 Task: Search one way flight ticket for 3 adults in first from Aguadilla: Rafael Hernndez Airport to New Bern: Coastal Carolina Regional Airport (was Craven County Regional) on 8-4-2023. Choice of flights is Spirit. Number of bags: 2 checked bags. Price is upto 35000. Outbound departure time preference is 23:00.
Action: Mouse moved to (352, 304)
Screenshot: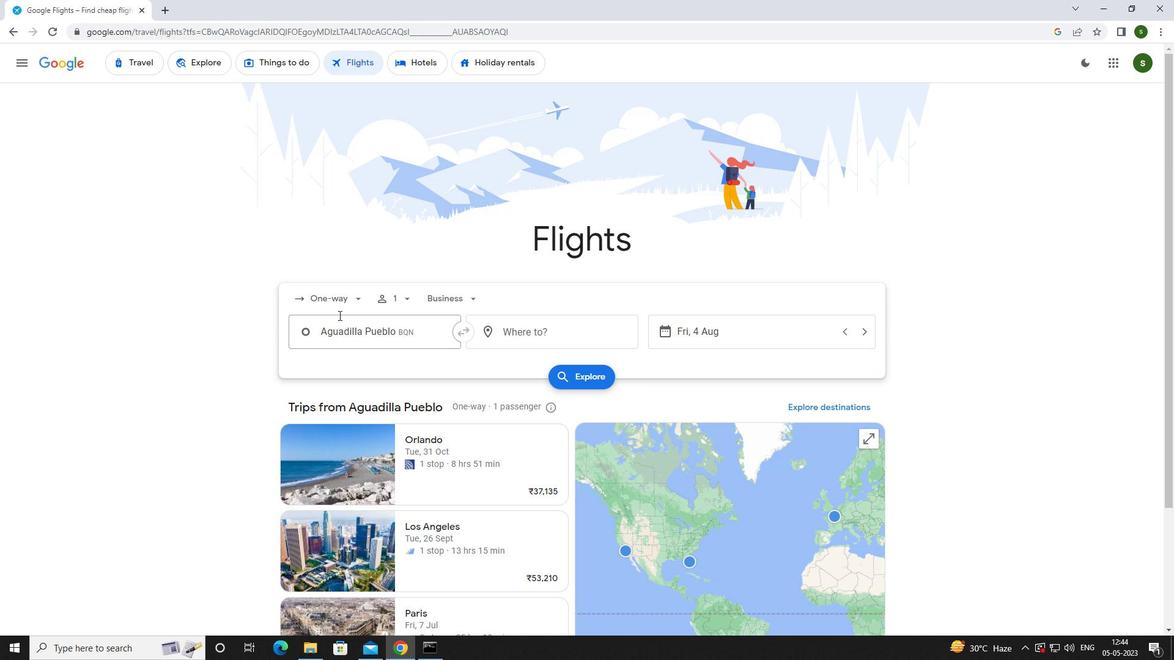
Action: Mouse pressed left at (352, 304)
Screenshot: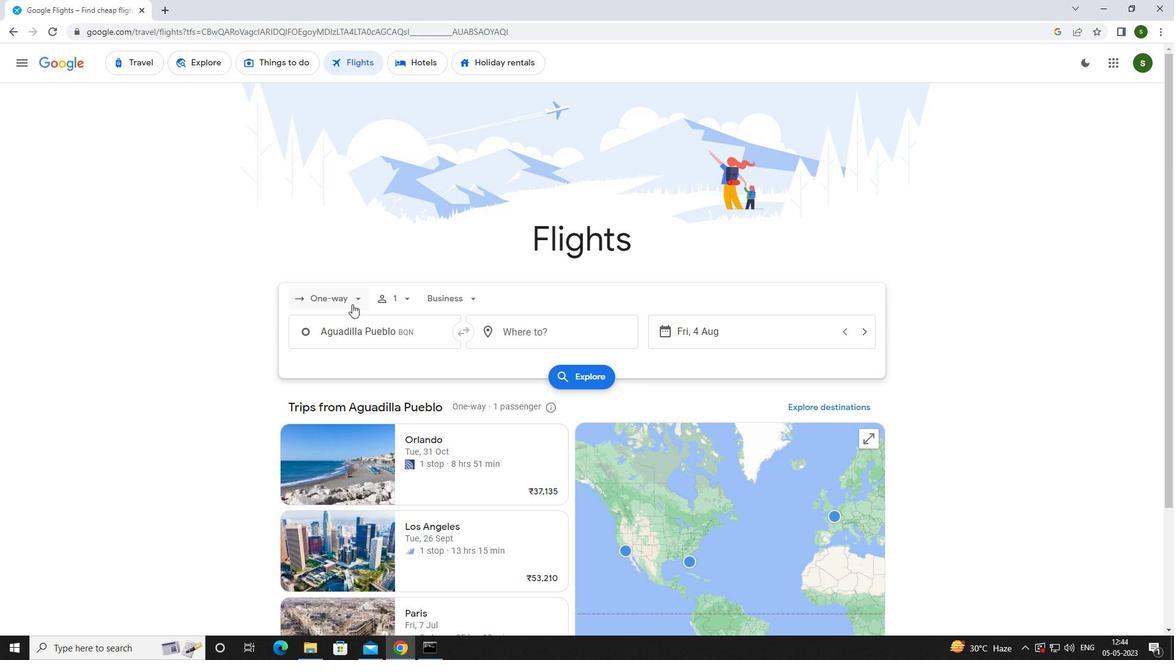 
Action: Mouse moved to (346, 352)
Screenshot: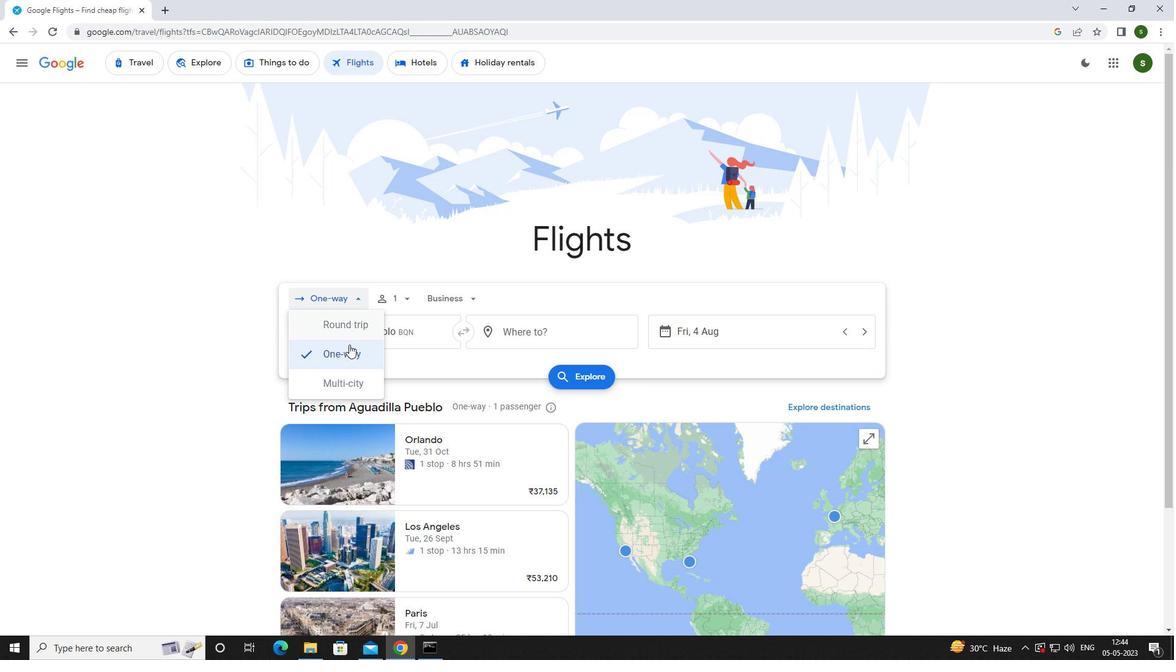 
Action: Mouse pressed left at (346, 352)
Screenshot: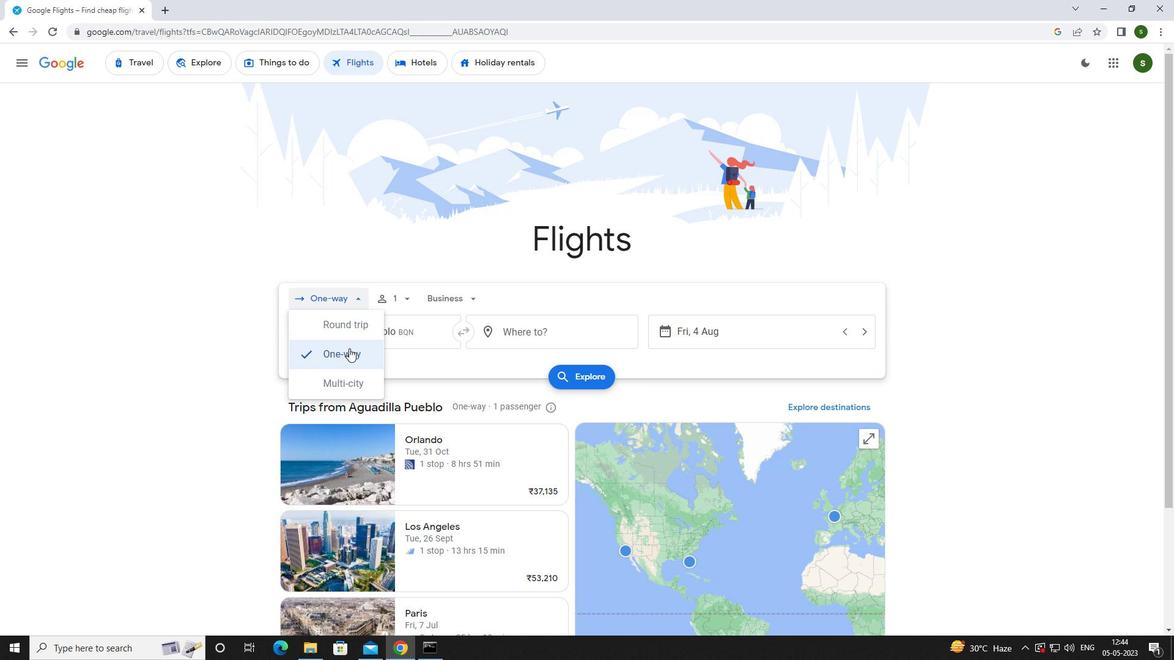 
Action: Mouse moved to (406, 299)
Screenshot: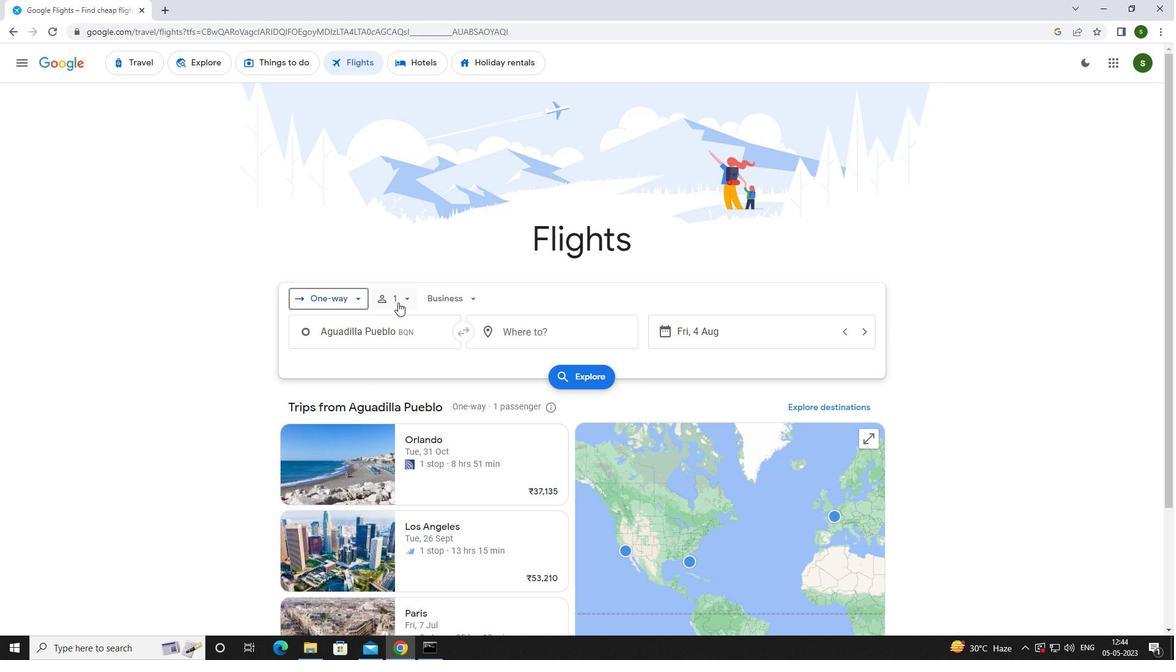 
Action: Mouse pressed left at (406, 299)
Screenshot: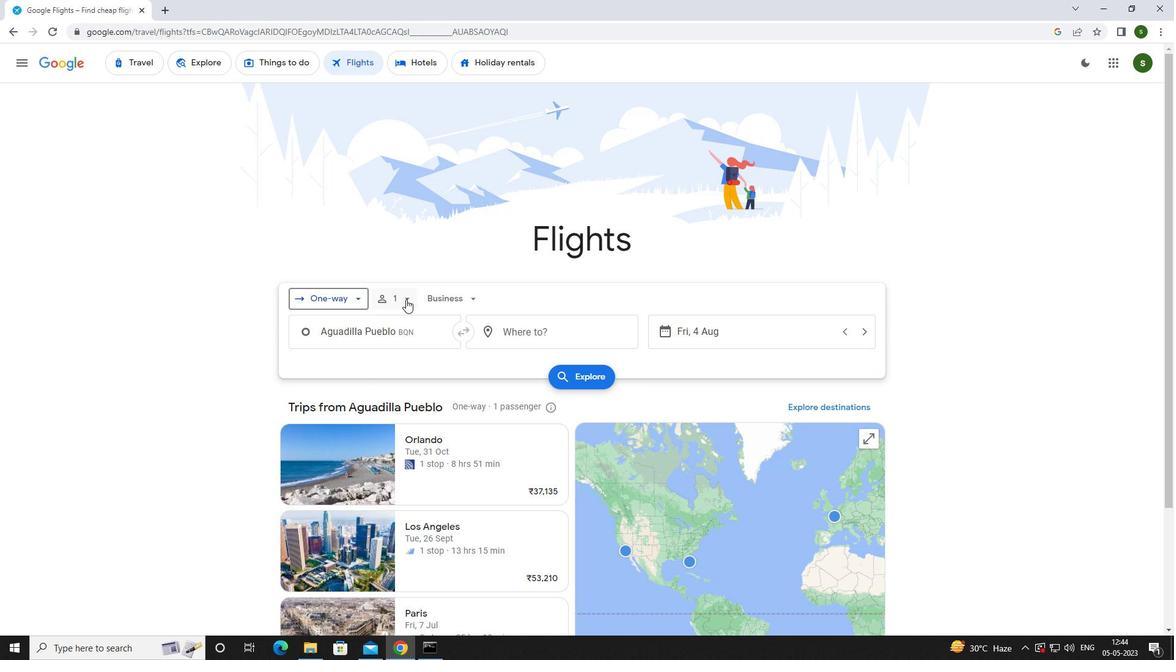 
Action: Mouse moved to (499, 328)
Screenshot: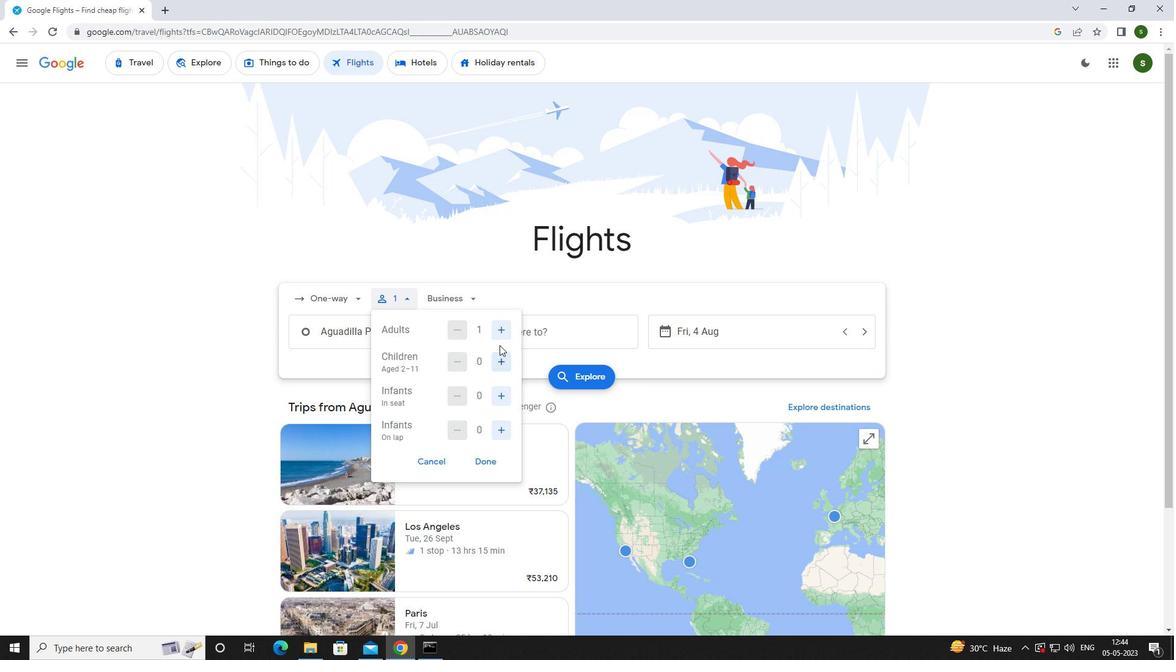 
Action: Mouse pressed left at (499, 328)
Screenshot: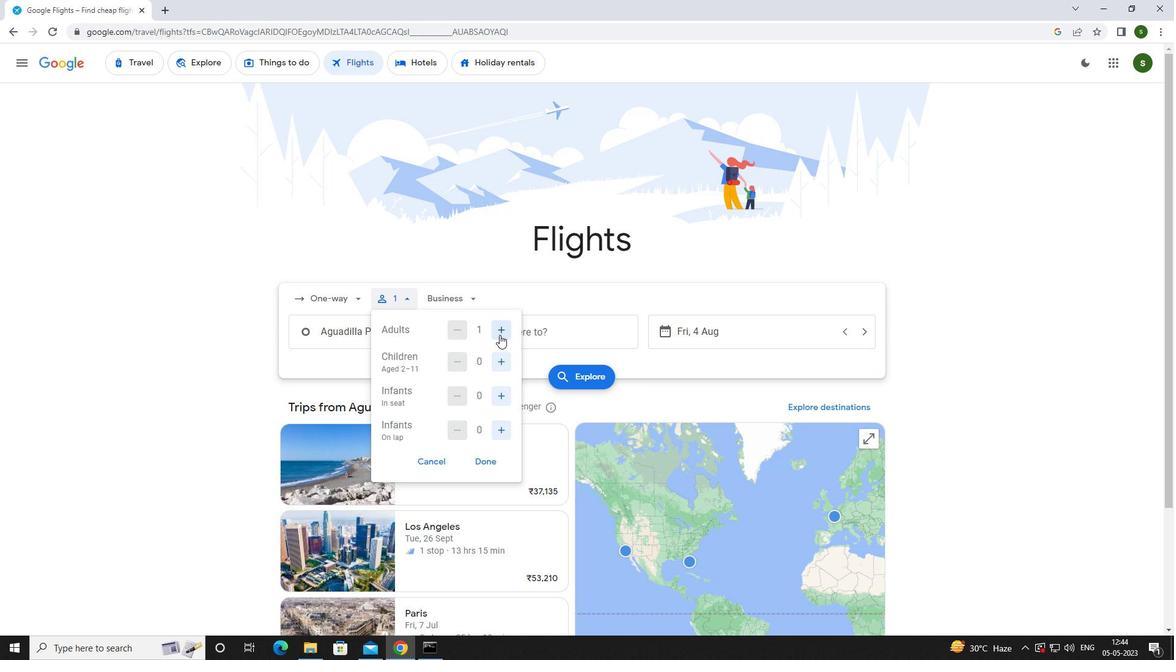 
Action: Mouse pressed left at (499, 328)
Screenshot: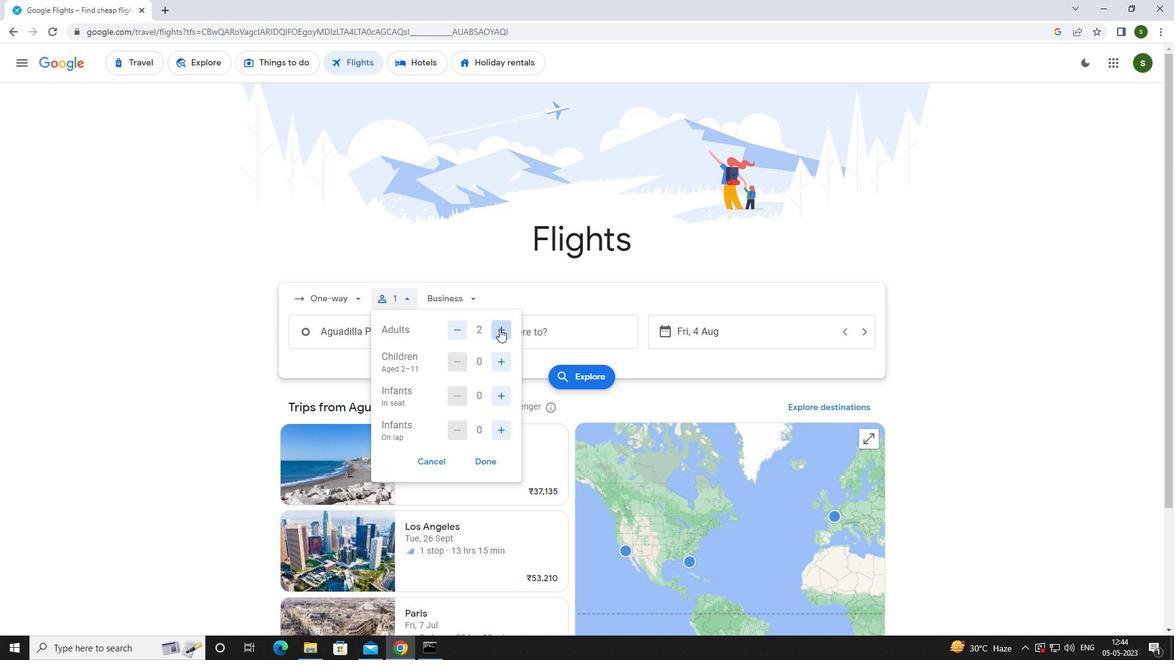 
Action: Mouse moved to (464, 298)
Screenshot: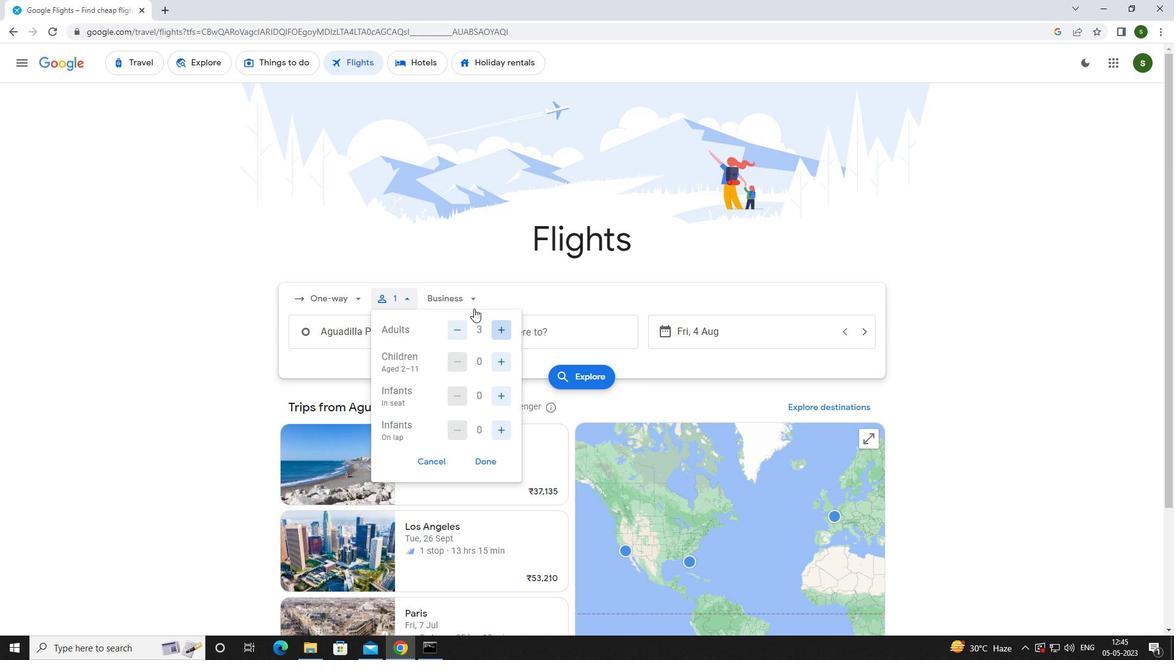 
Action: Mouse pressed left at (464, 298)
Screenshot: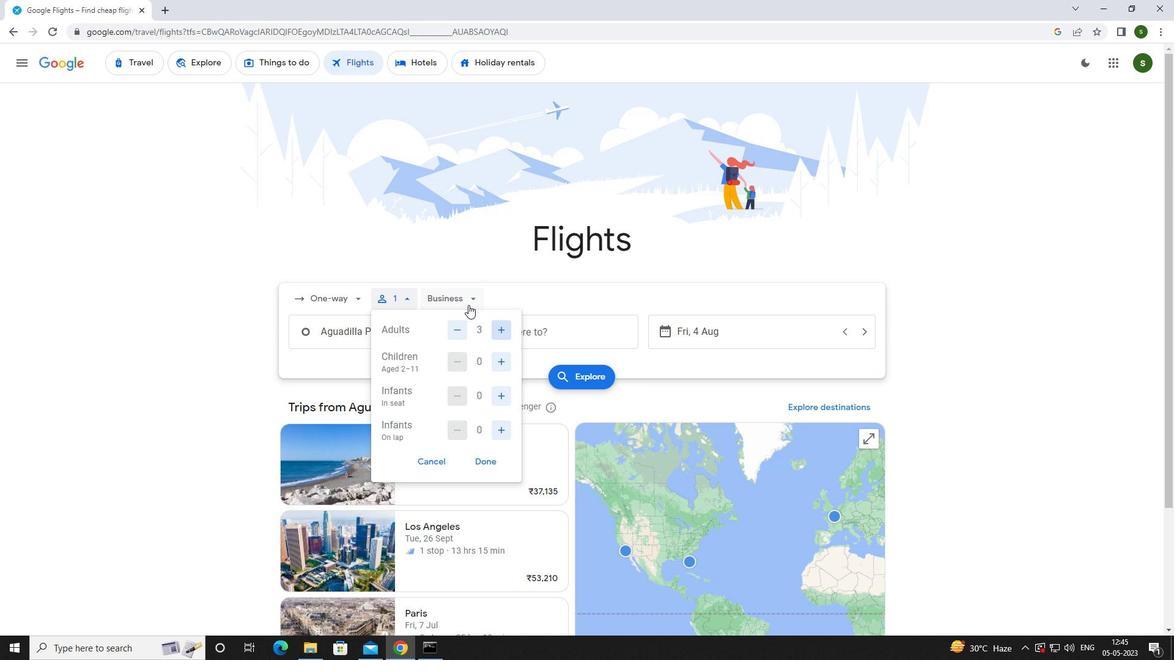 
Action: Mouse moved to (472, 409)
Screenshot: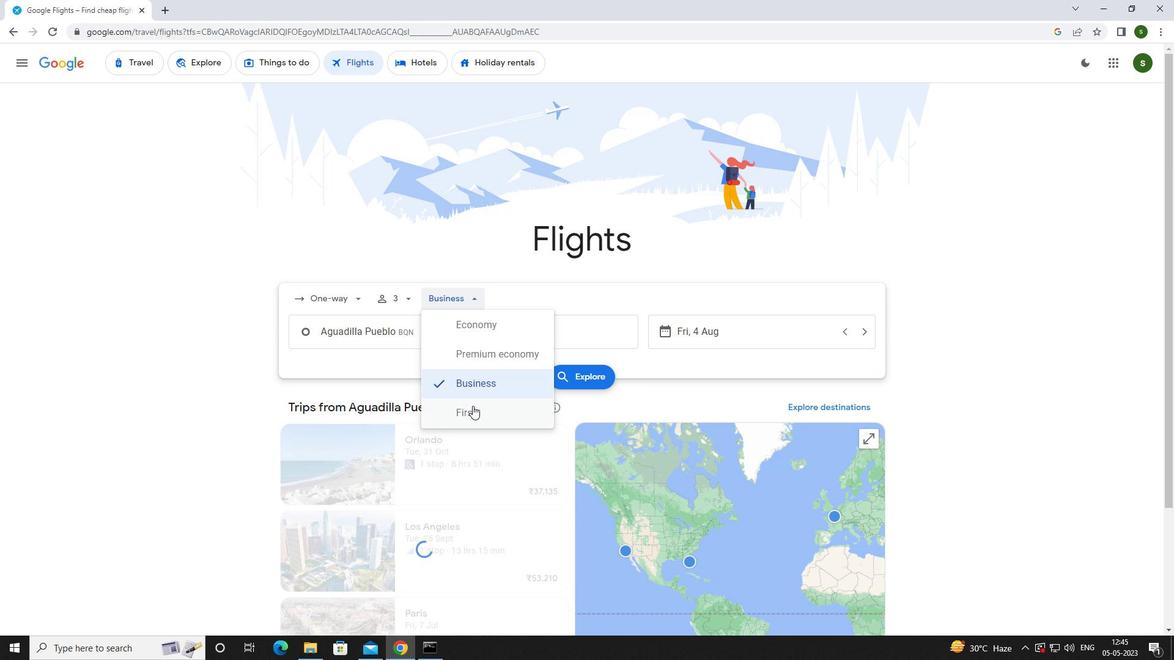
Action: Mouse pressed left at (472, 409)
Screenshot: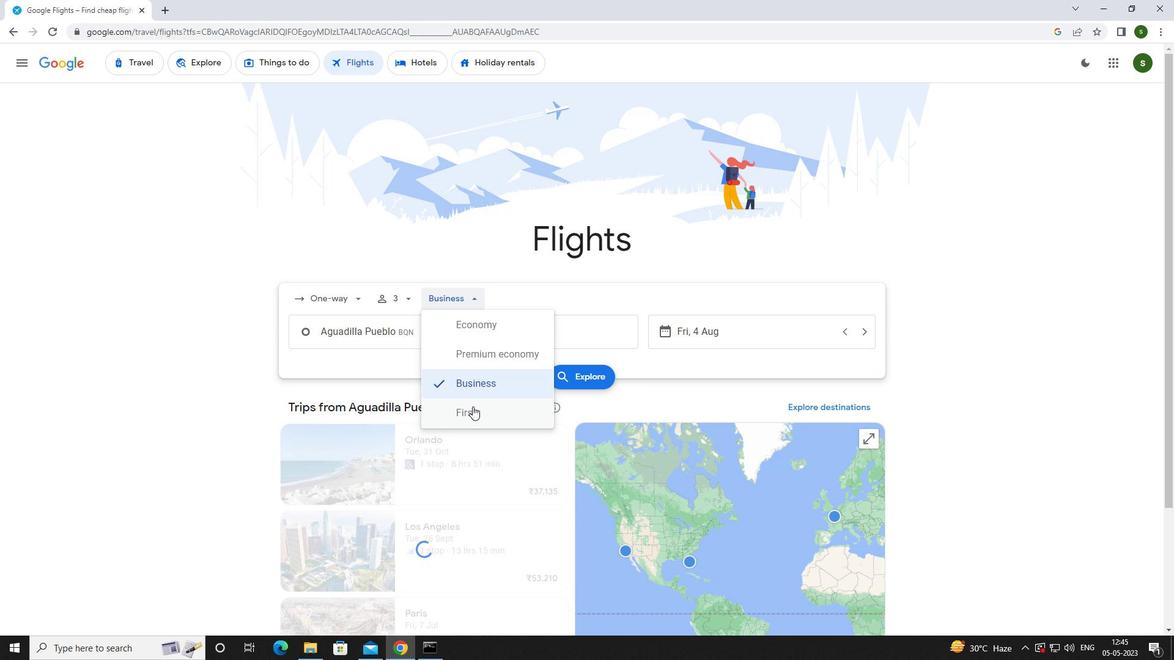 
Action: Mouse moved to (432, 332)
Screenshot: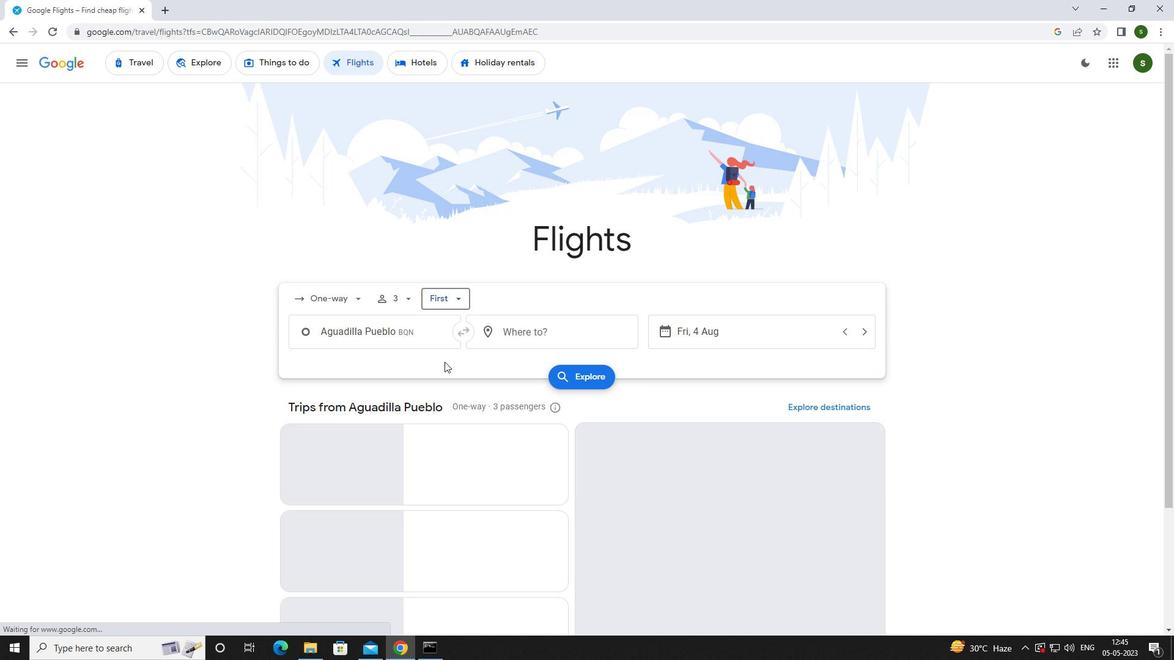 
Action: Mouse pressed left at (432, 332)
Screenshot: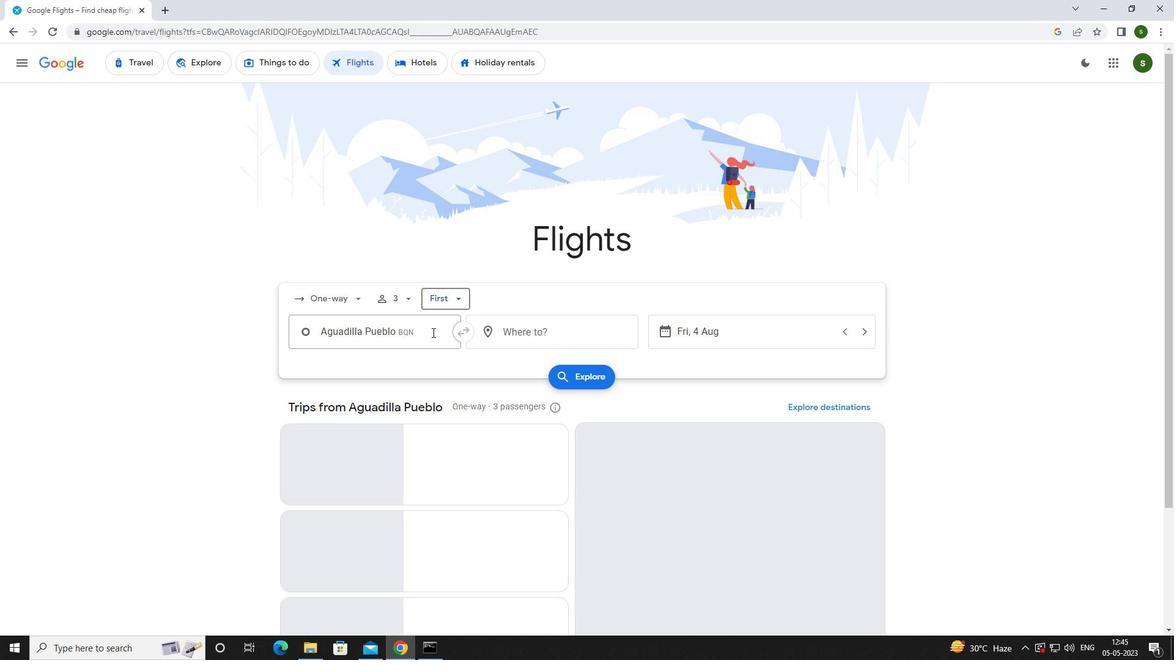 
Action: Key pressed <Key.caps_lock>a<Key.caps_lock>guad
Screenshot: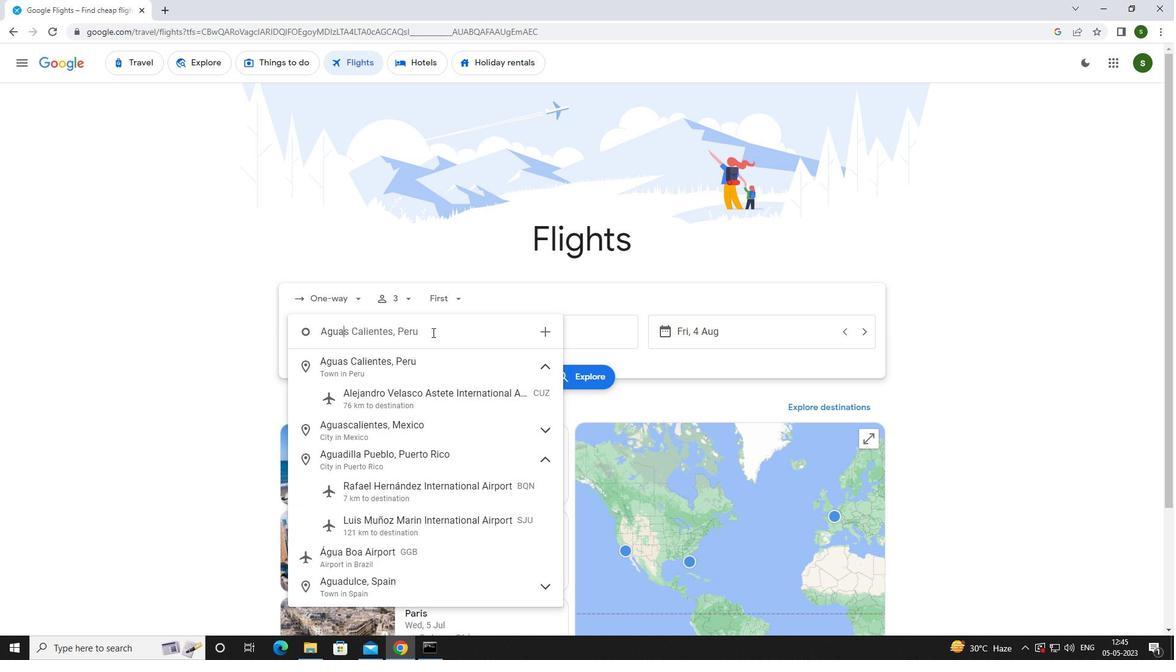 
Action: Mouse moved to (428, 393)
Screenshot: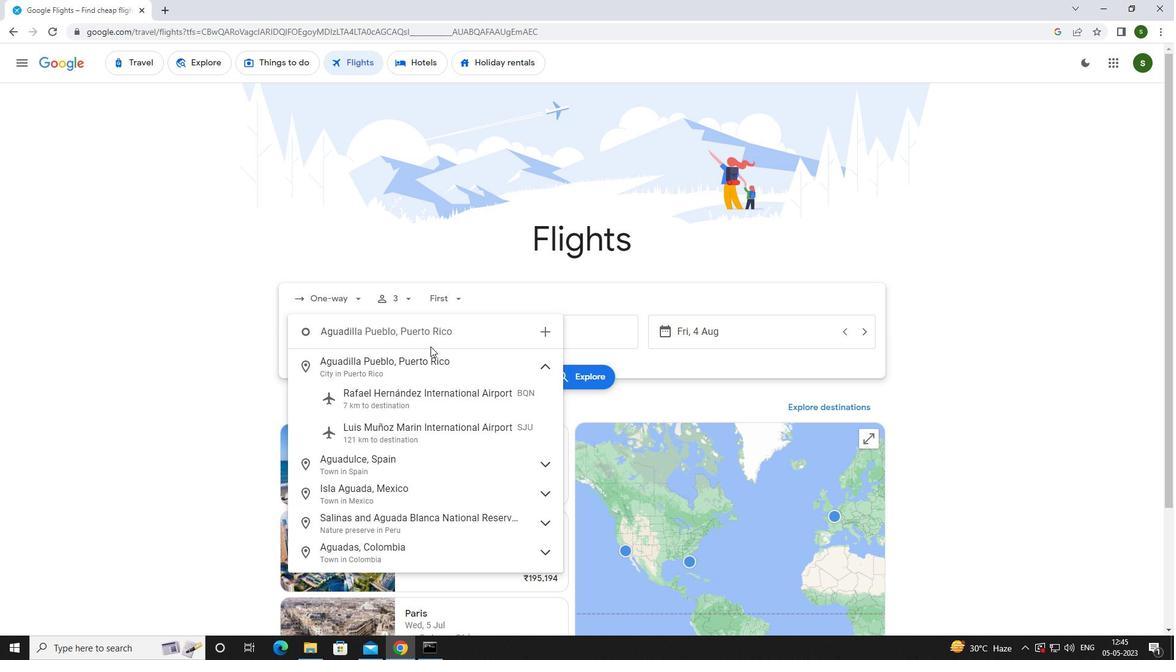 
Action: Mouse pressed left at (428, 393)
Screenshot: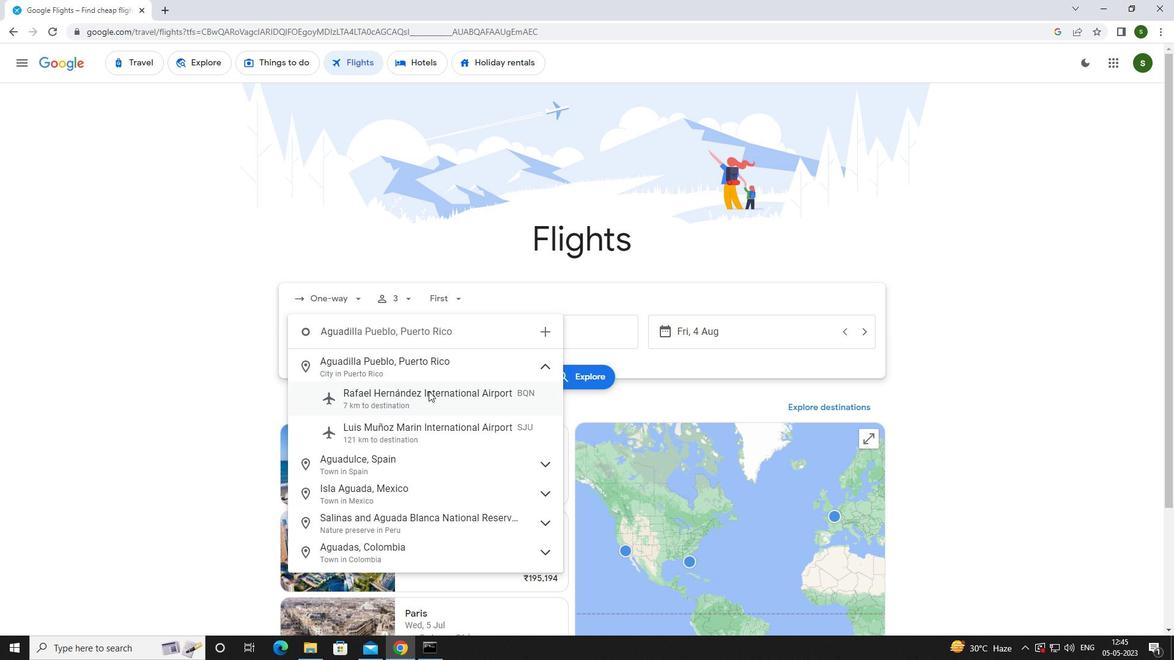
Action: Mouse moved to (515, 335)
Screenshot: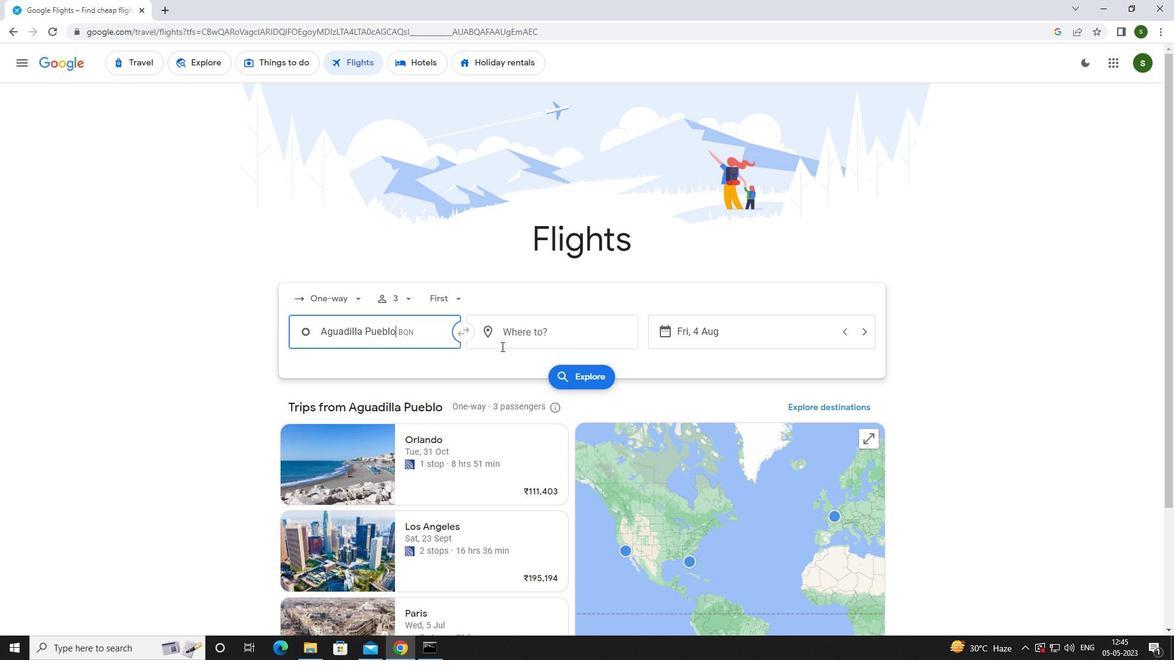 
Action: Mouse pressed left at (515, 335)
Screenshot: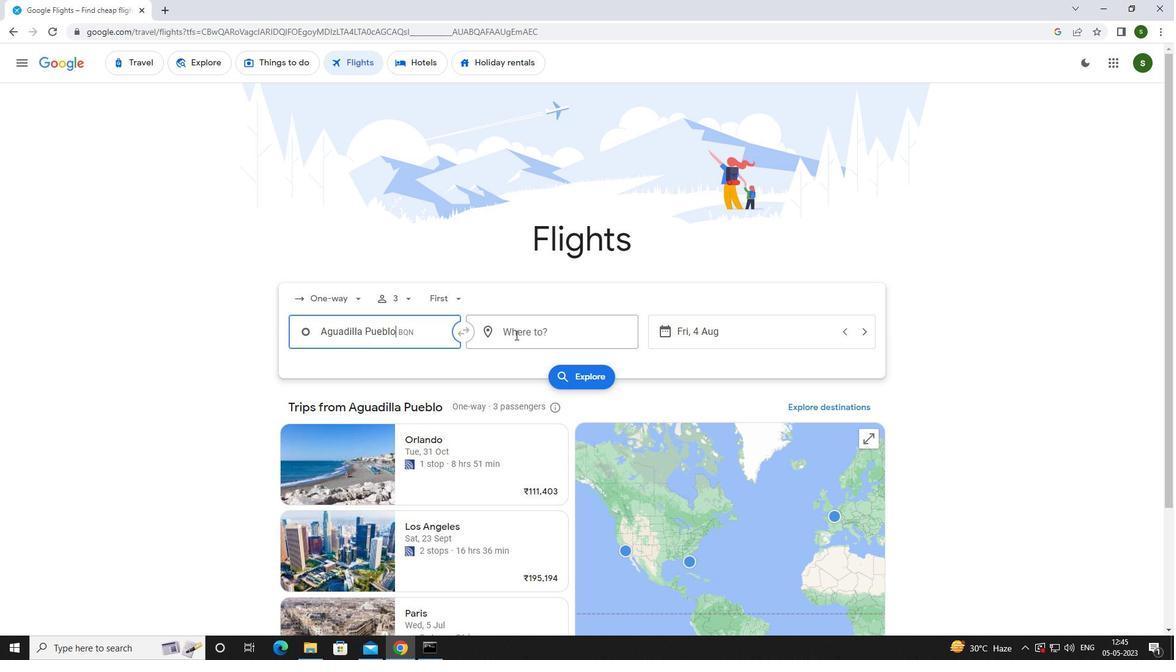 
Action: Key pressed <Key.caps_lock>c<Key.caps_lock>oastal
Screenshot: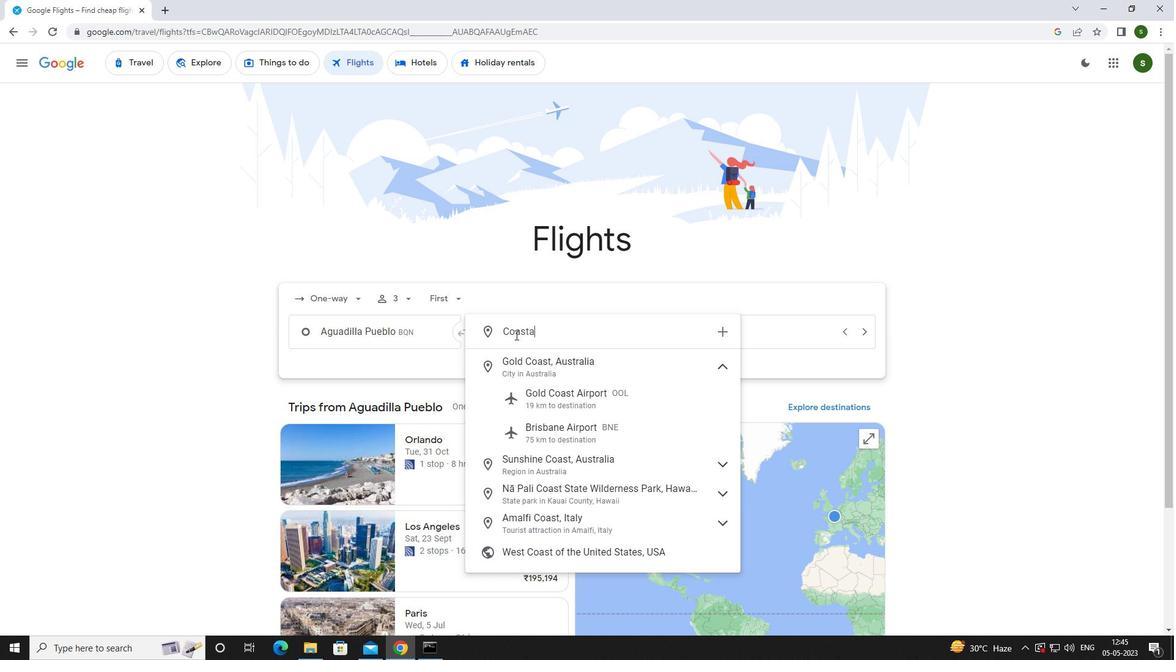 
Action: Mouse moved to (547, 368)
Screenshot: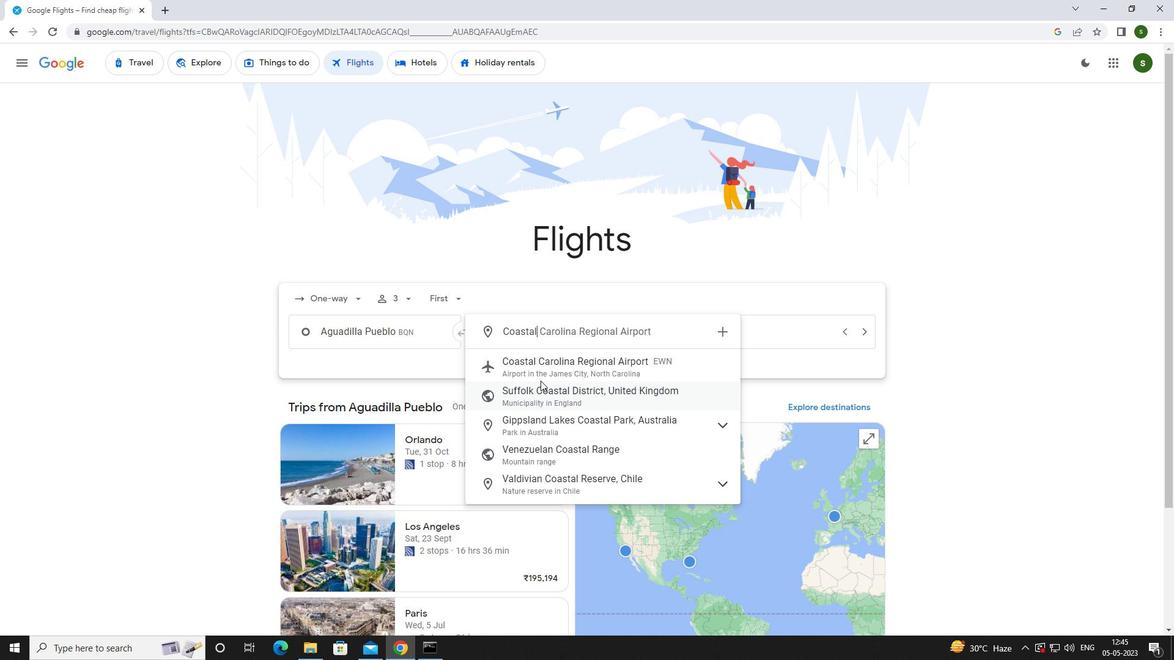 
Action: Mouse pressed left at (547, 368)
Screenshot: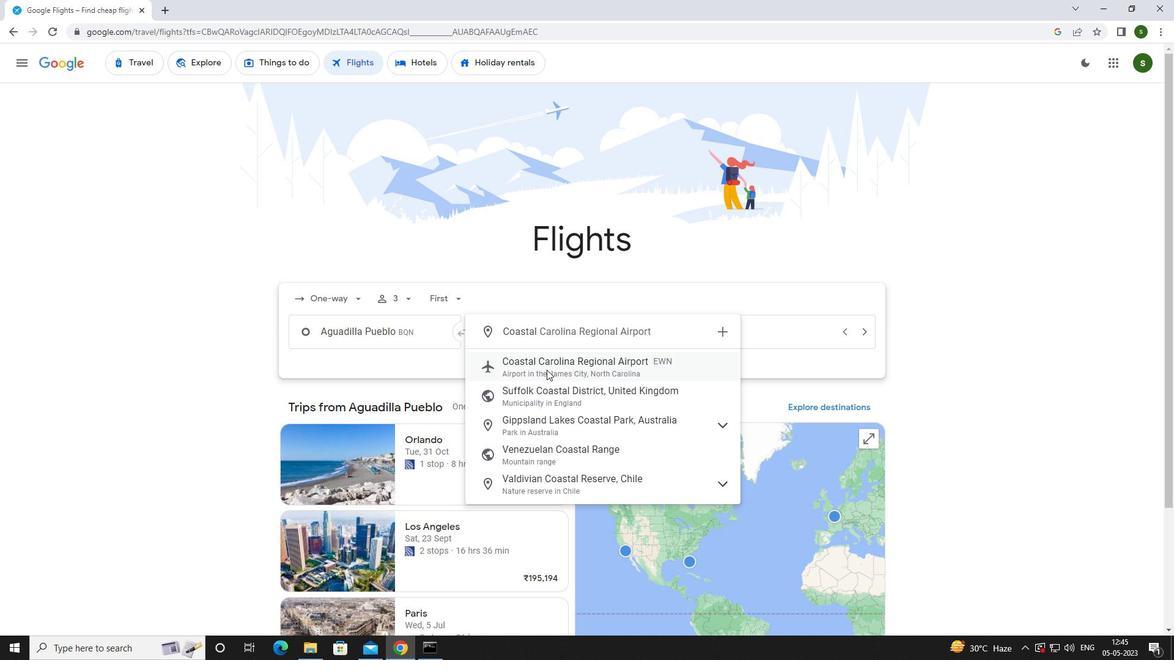 
Action: Mouse moved to (731, 335)
Screenshot: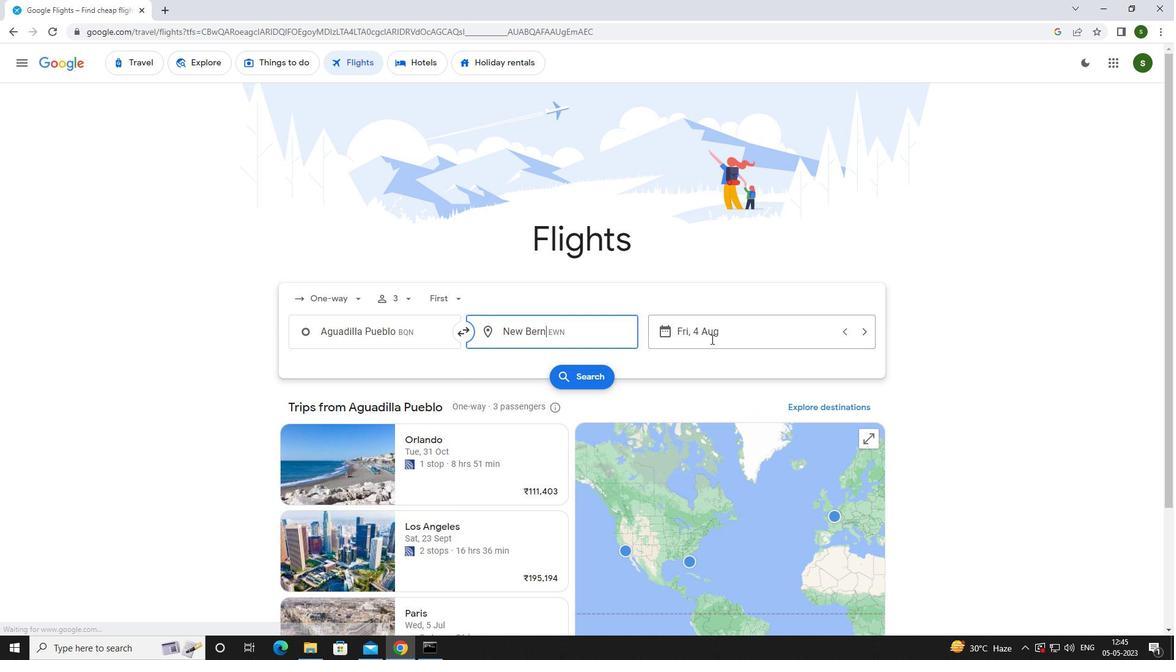 
Action: Mouse pressed left at (731, 335)
Screenshot: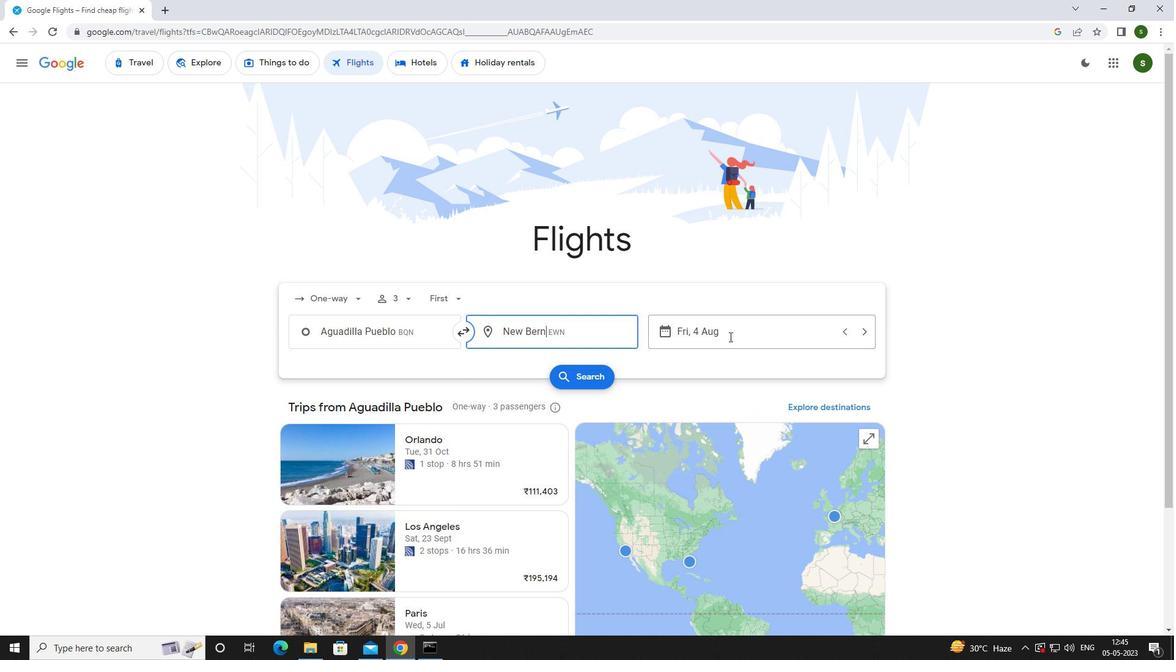 
Action: Mouse moved to (586, 413)
Screenshot: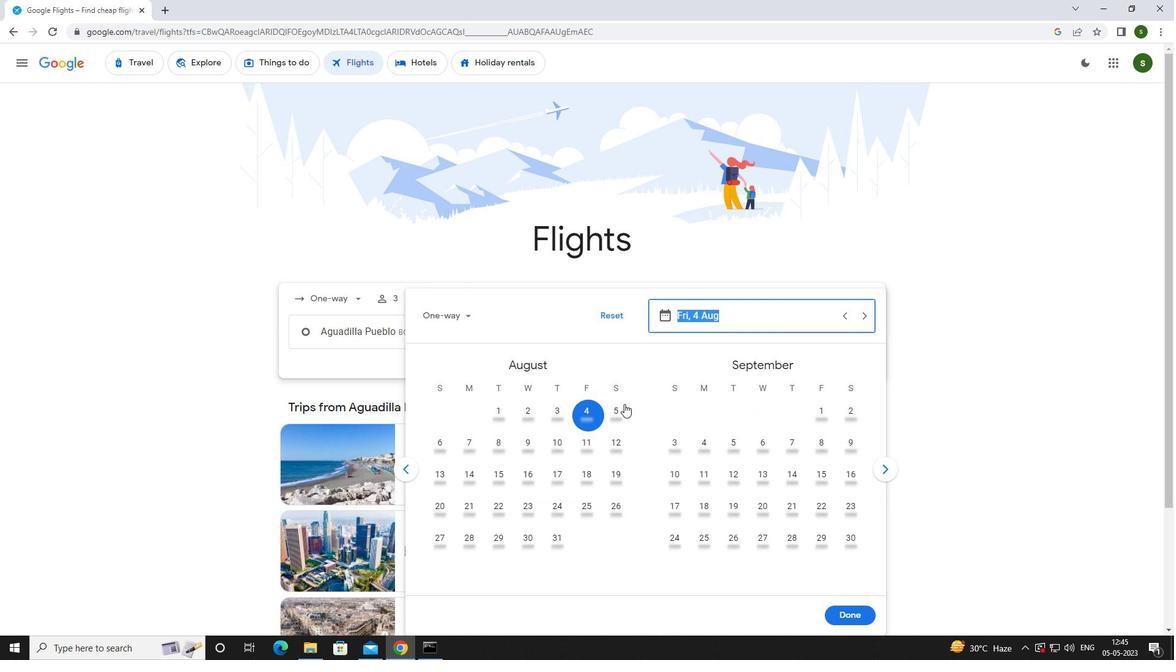 
Action: Mouse pressed left at (586, 413)
Screenshot: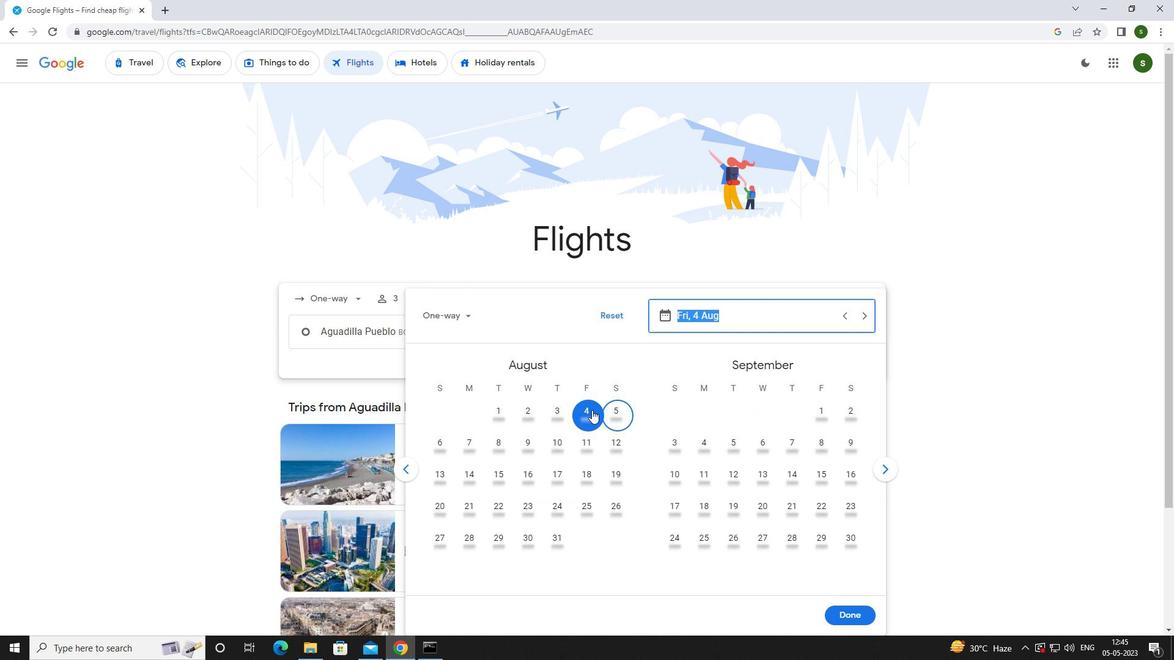 
Action: Mouse moved to (846, 610)
Screenshot: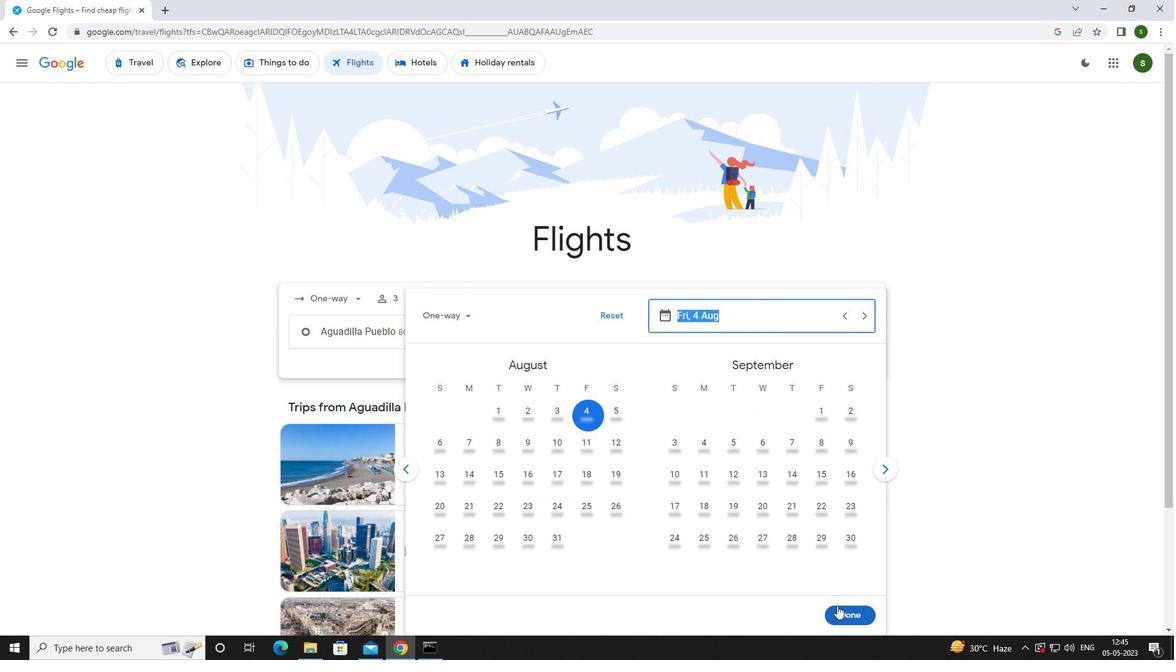 
Action: Mouse pressed left at (846, 610)
Screenshot: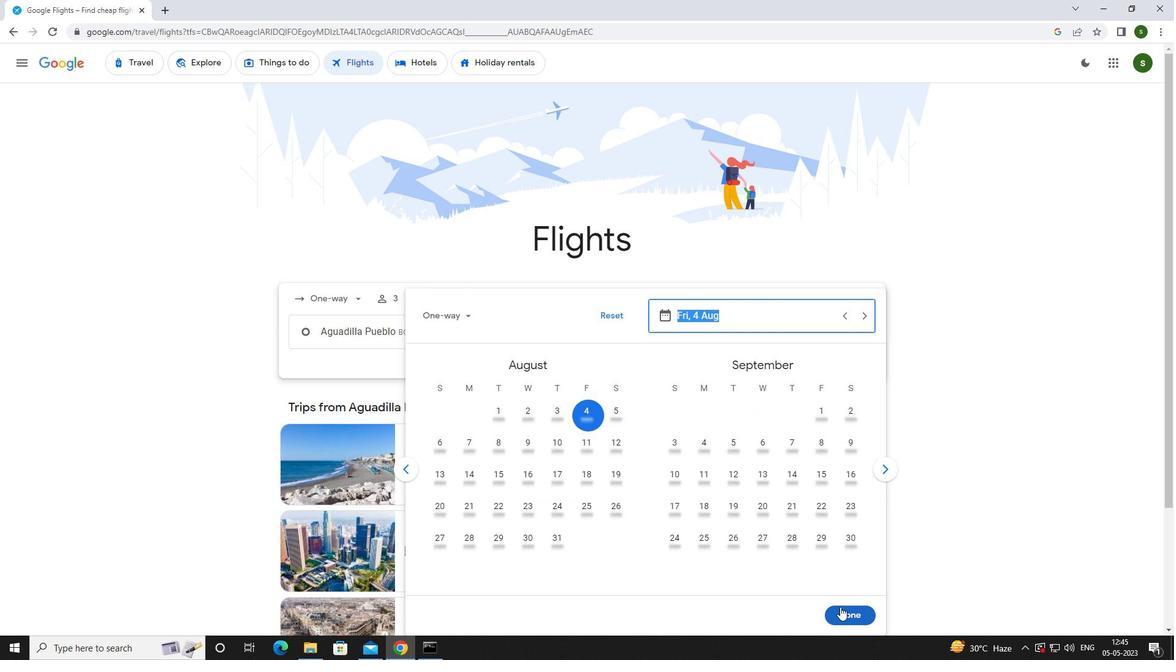 
Action: Mouse moved to (573, 378)
Screenshot: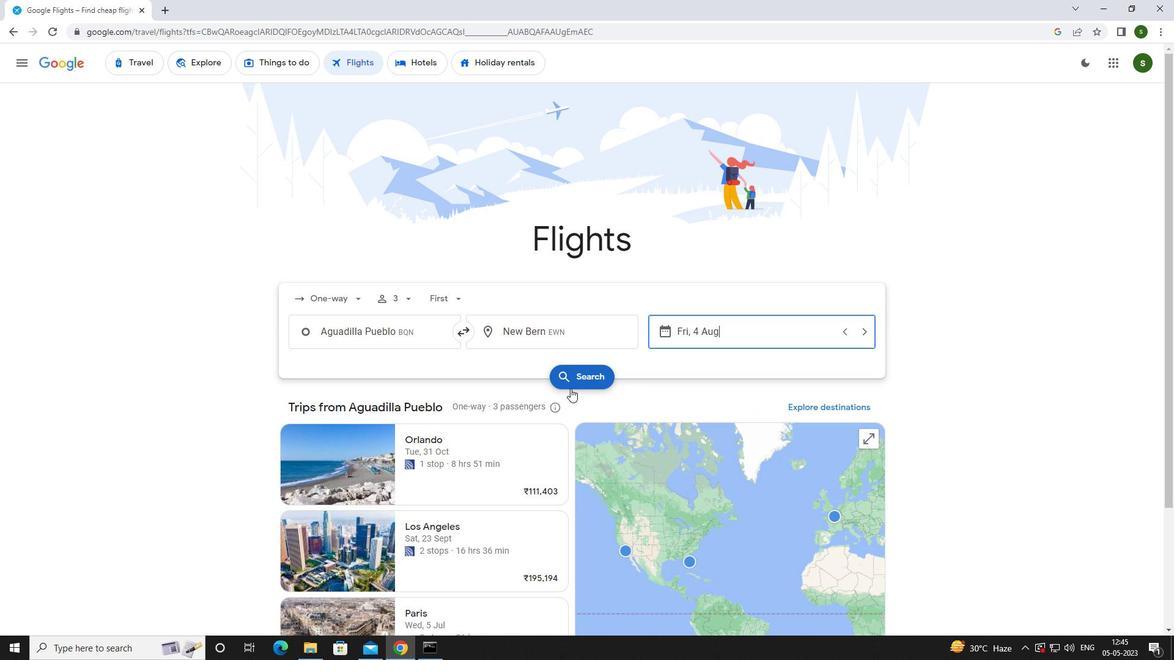 
Action: Mouse pressed left at (573, 378)
Screenshot: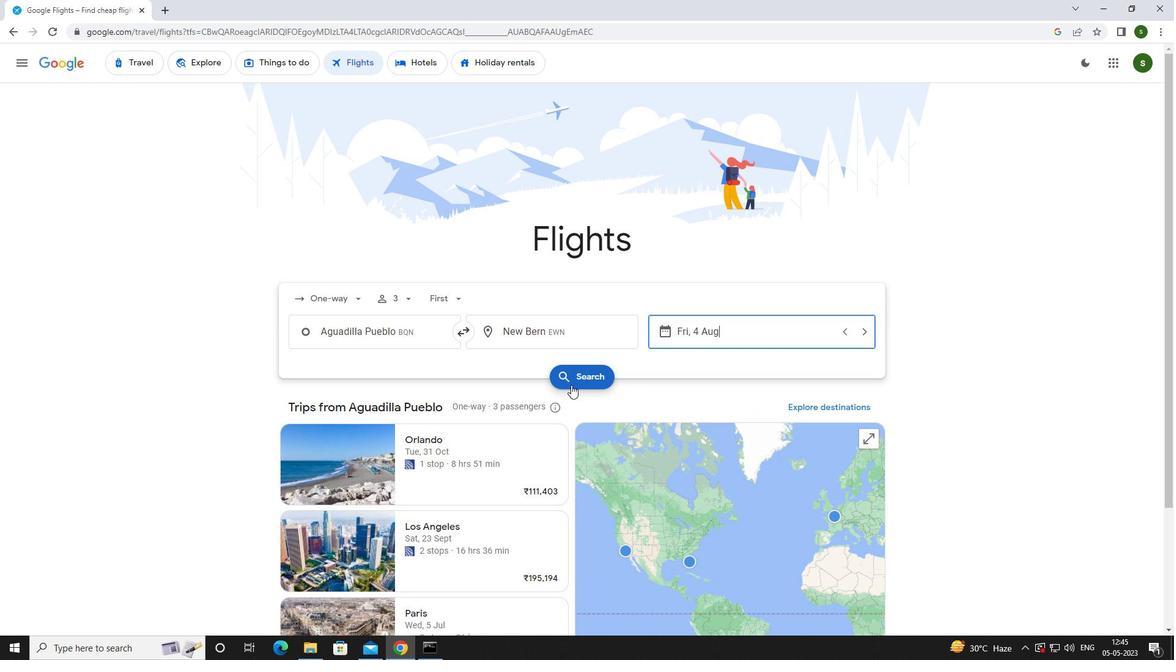 
Action: Mouse moved to (313, 174)
Screenshot: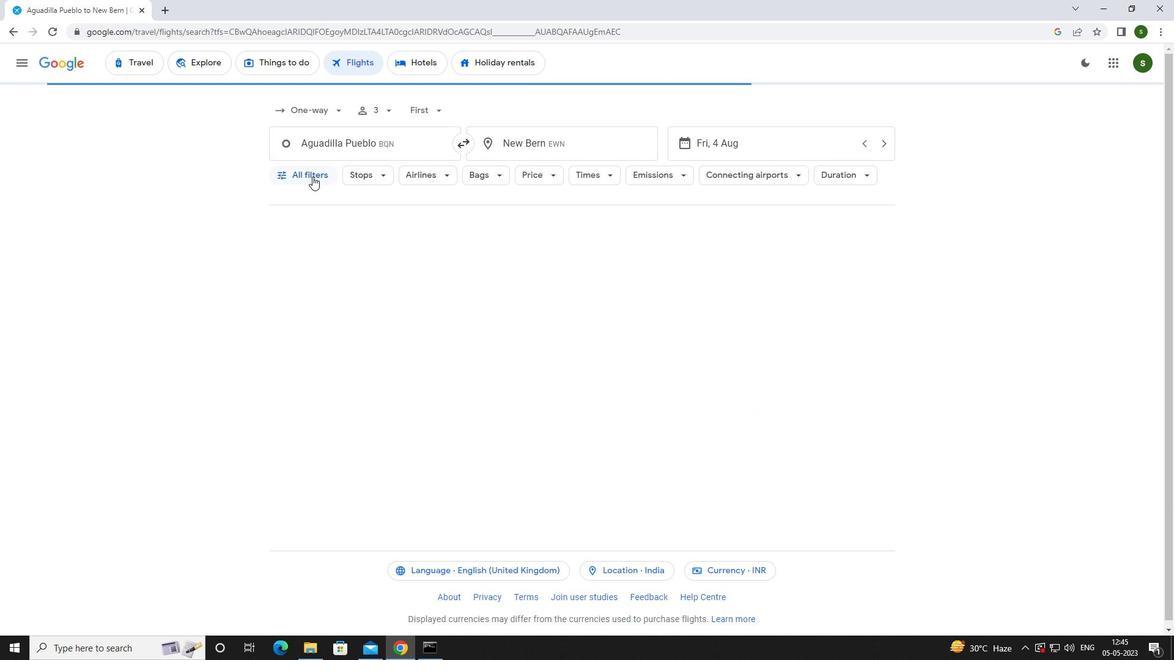 
Action: Mouse pressed left at (313, 174)
Screenshot: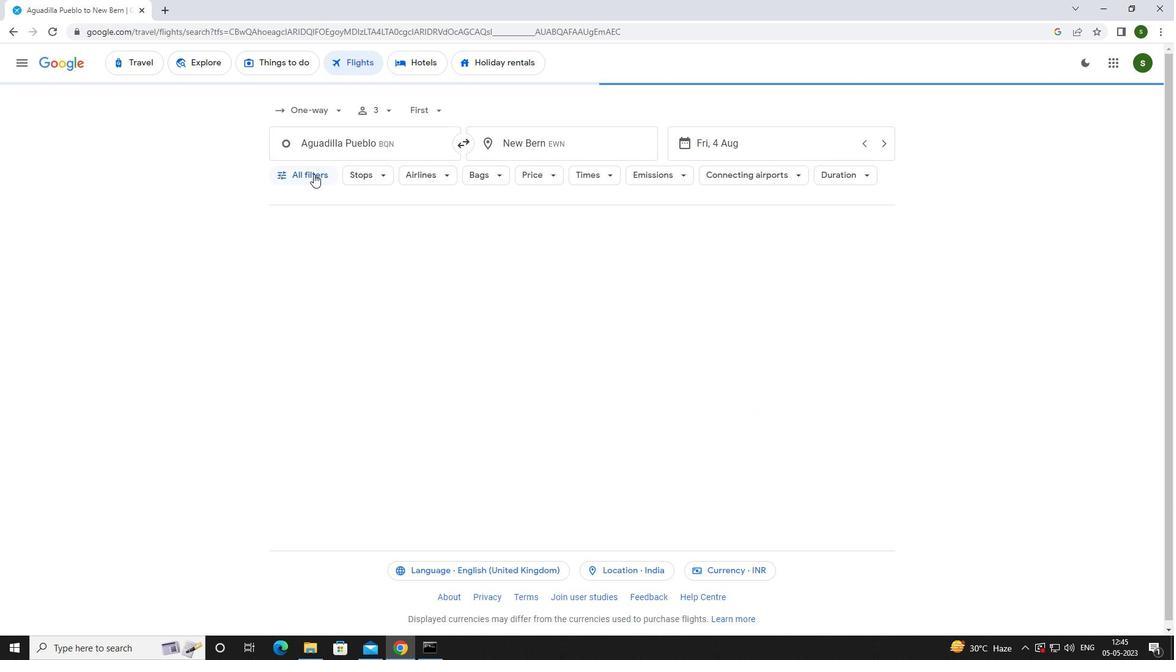 
Action: Mouse moved to (454, 434)
Screenshot: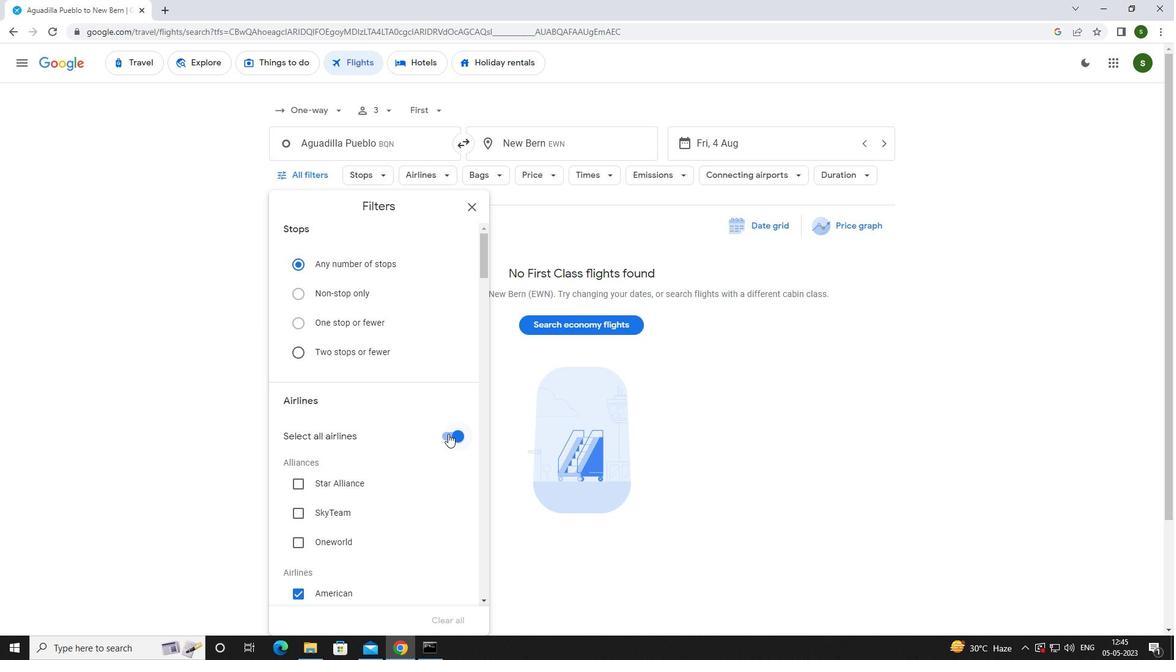 
Action: Mouse pressed left at (454, 434)
Screenshot: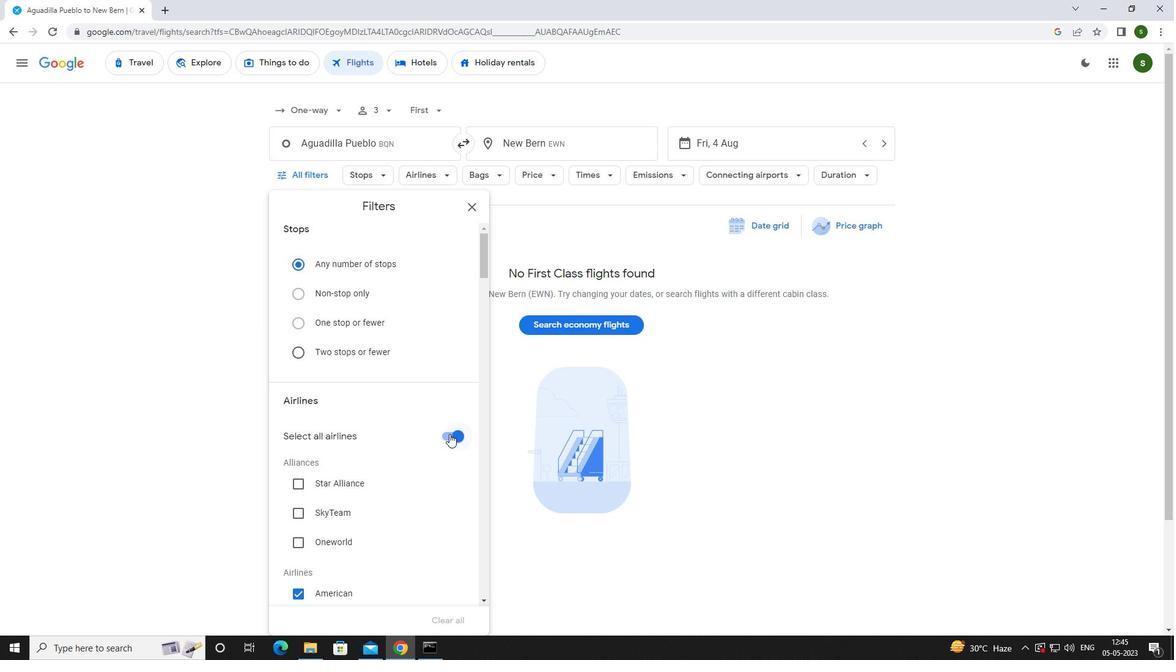 
Action: Mouse moved to (412, 394)
Screenshot: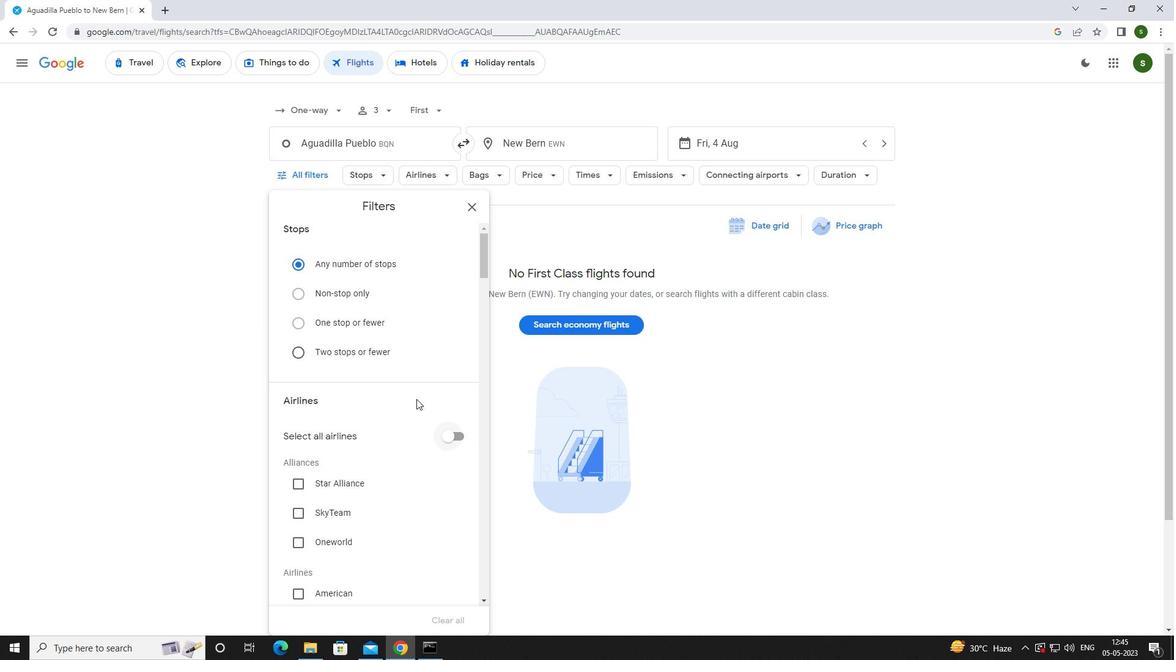 
Action: Mouse scrolled (412, 393) with delta (0, 0)
Screenshot: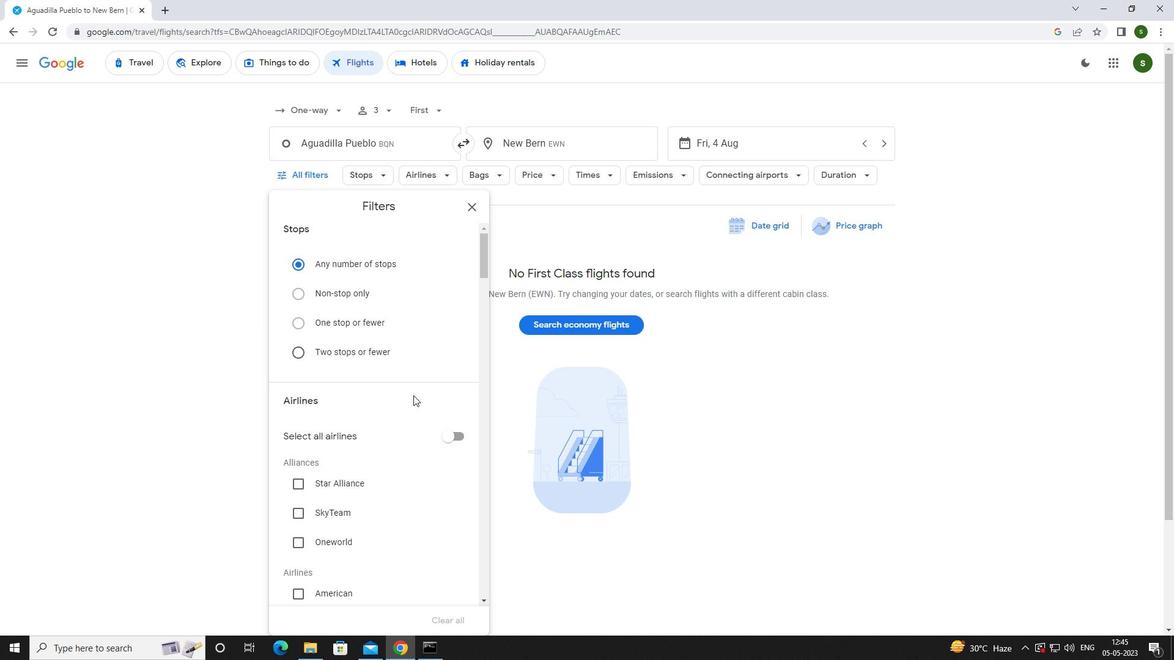 
Action: Mouse scrolled (412, 393) with delta (0, 0)
Screenshot: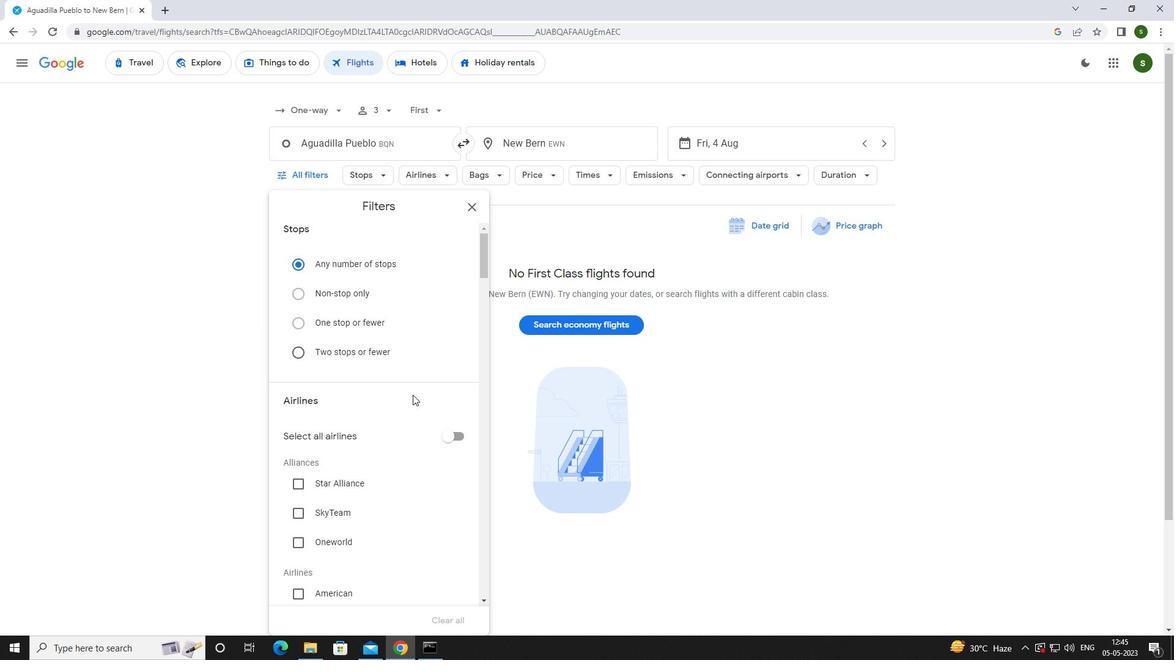 
Action: Mouse scrolled (412, 393) with delta (0, 0)
Screenshot: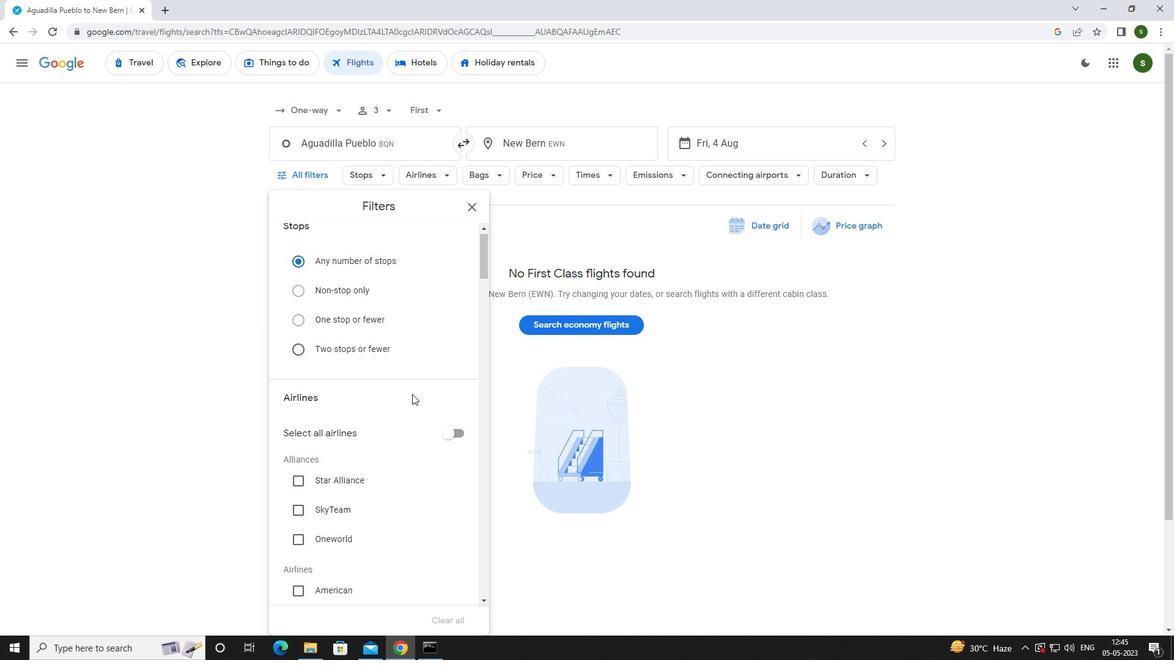 
Action: Mouse scrolled (412, 393) with delta (0, 0)
Screenshot: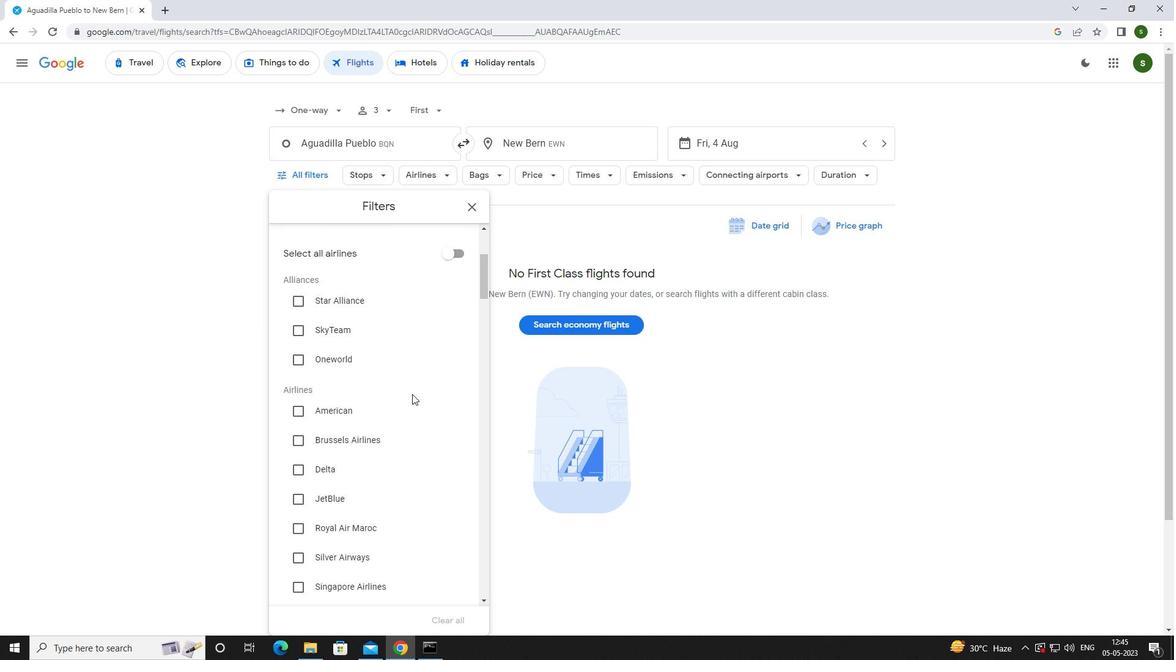 
Action: Mouse scrolled (412, 393) with delta (0, 0)
Screenshot: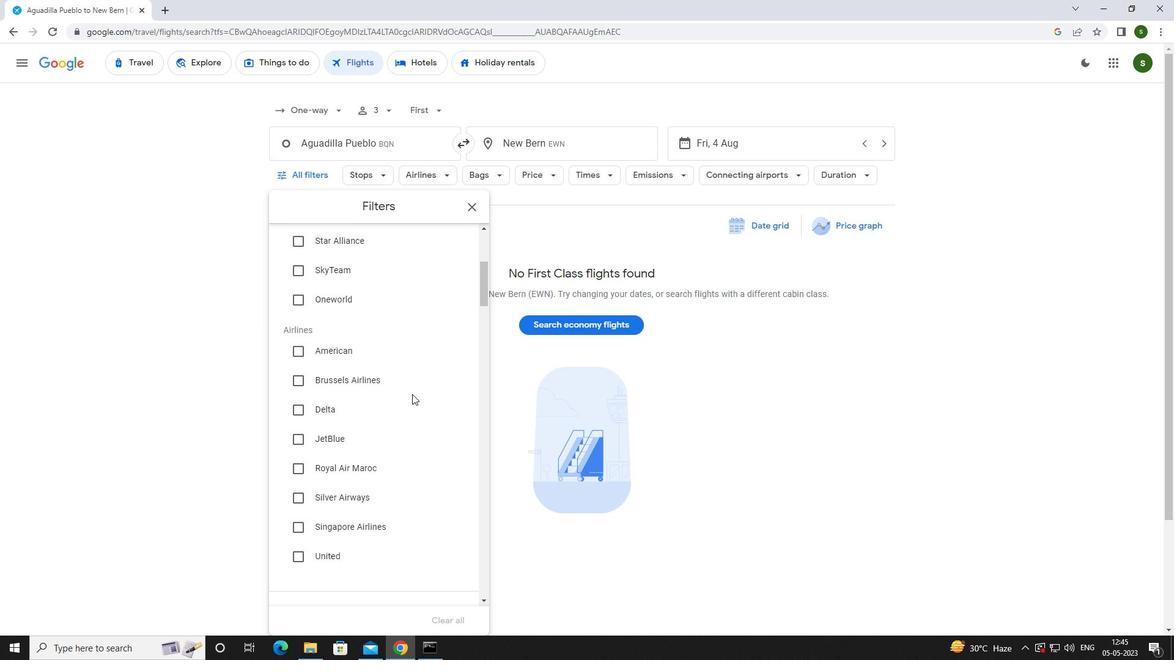 
Action: Mouse scrolled (412, 393) with delta (0, 0)
Screenshot: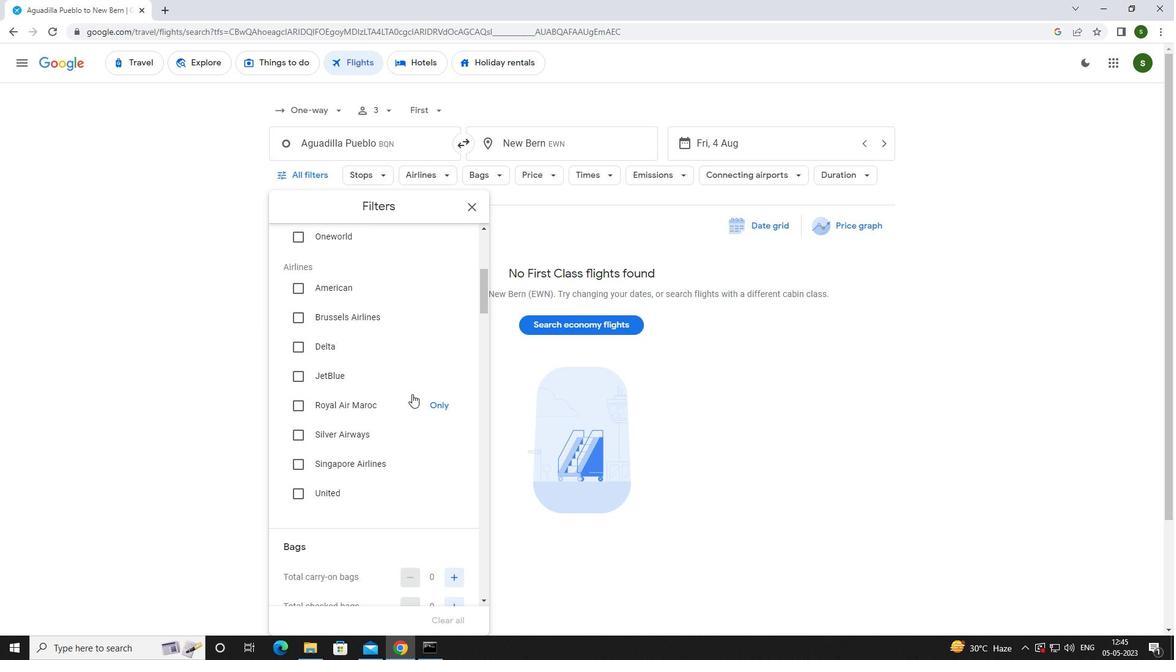
Action: Mouse scrolled (412, 393) with delta (0, 0)
Screenshot: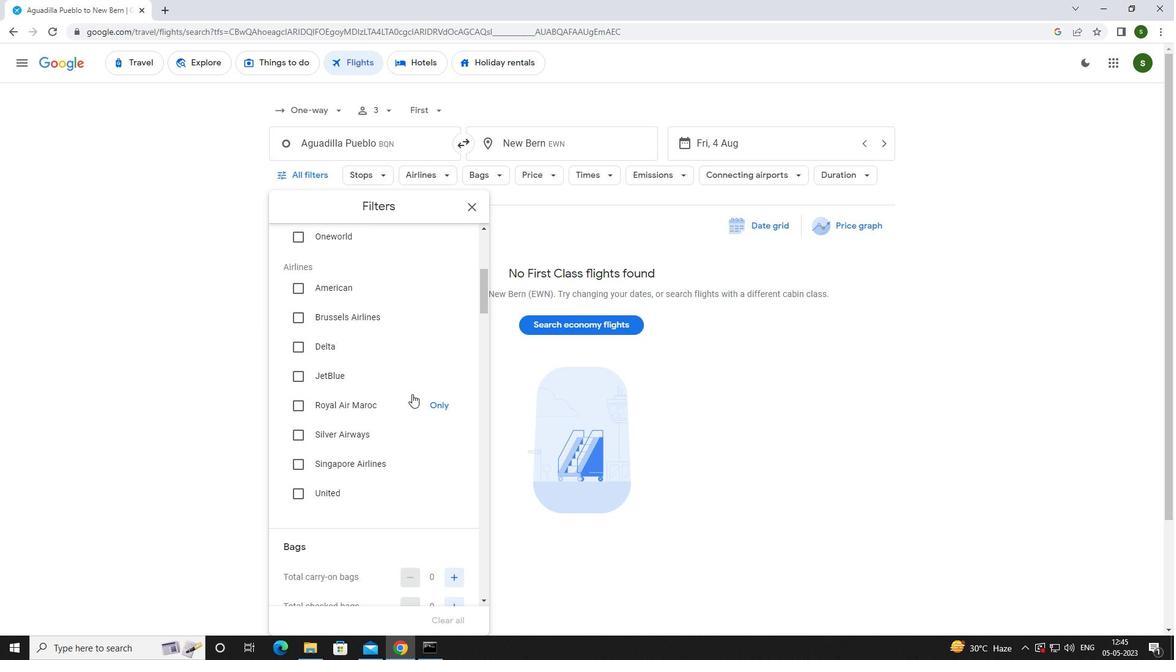 
Action: Mouse scrolled (412, 393) with delta (0, 0)
Screenshot: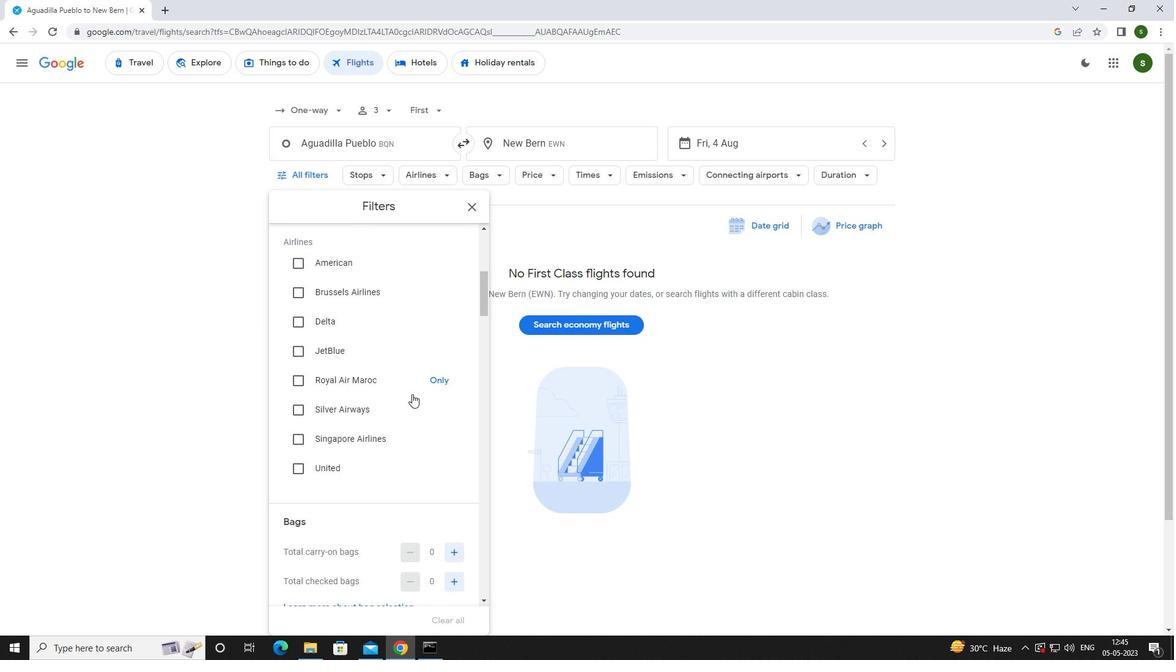 
Action: Mouse moved to (456, 421)
Screenshot: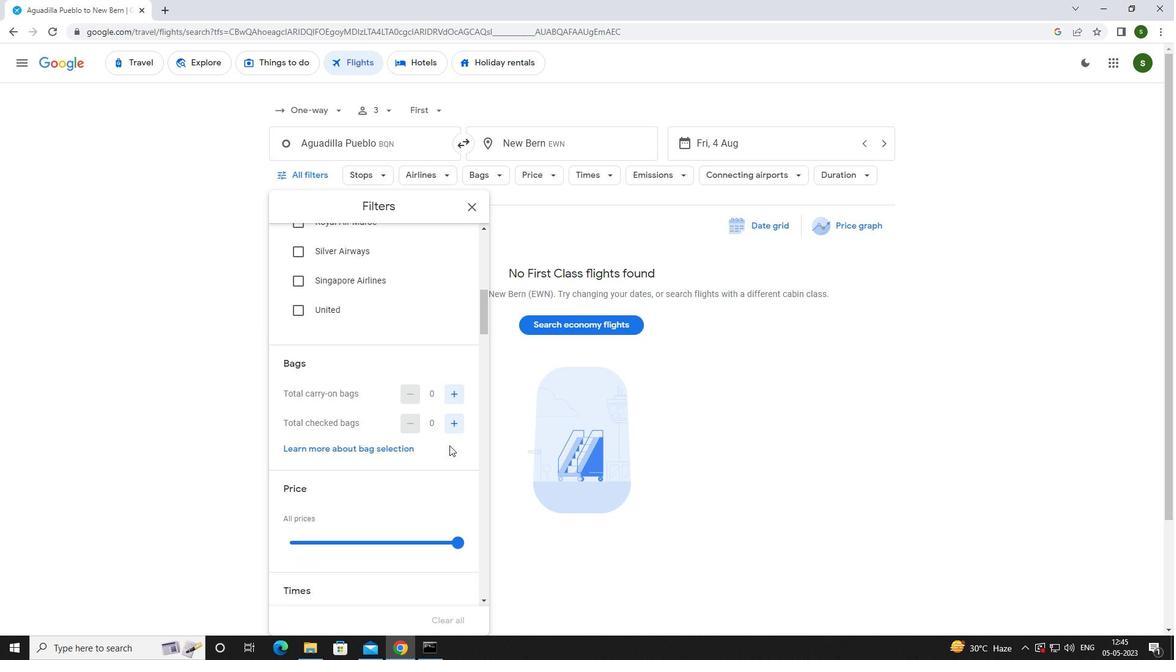 
Action: Mouse pressed left at (456, 421)
Screenshot: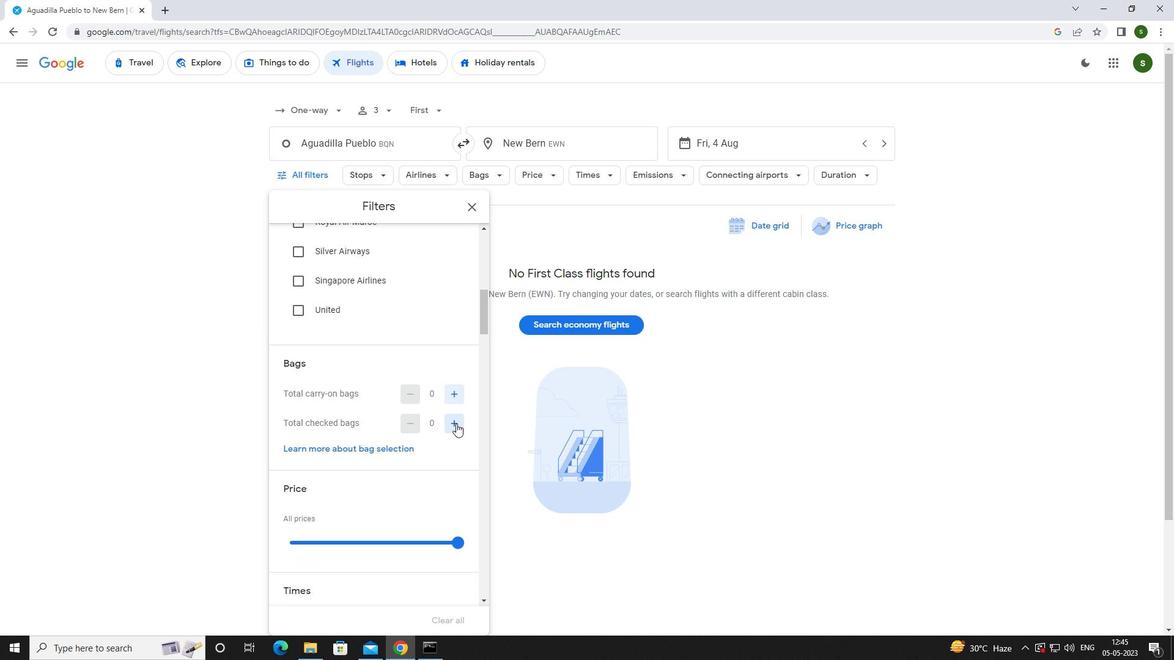 
Action: Mouse pressed left at (456, 421)
Screenshot: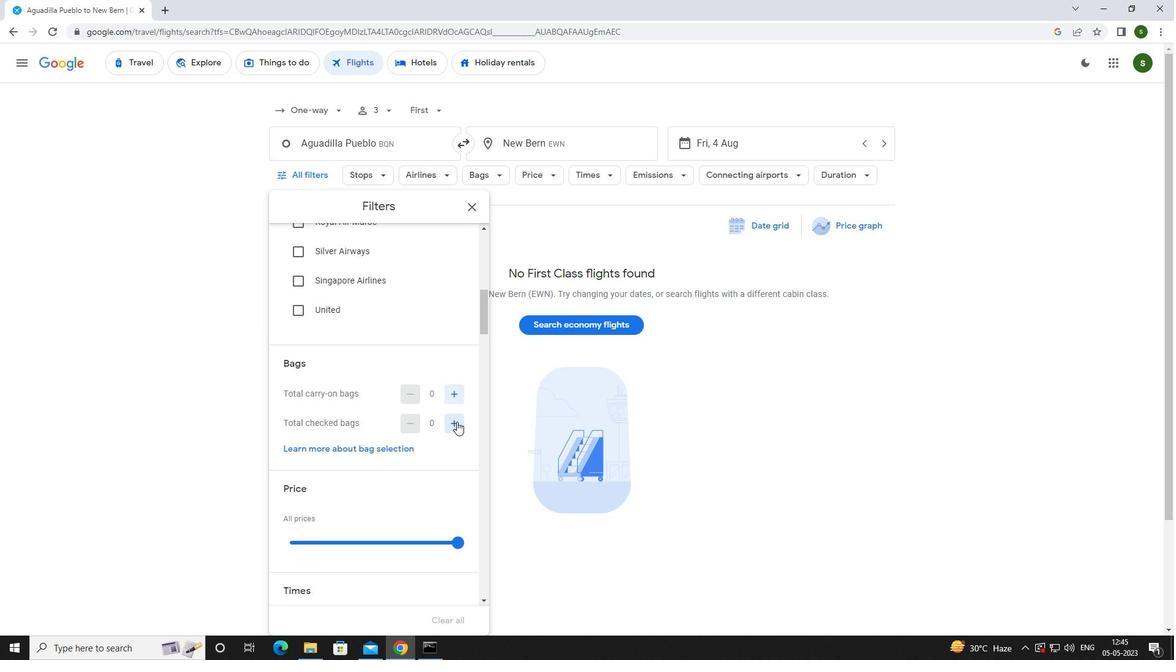 
Action: Mouse moved to (457, 538)
Screenshot: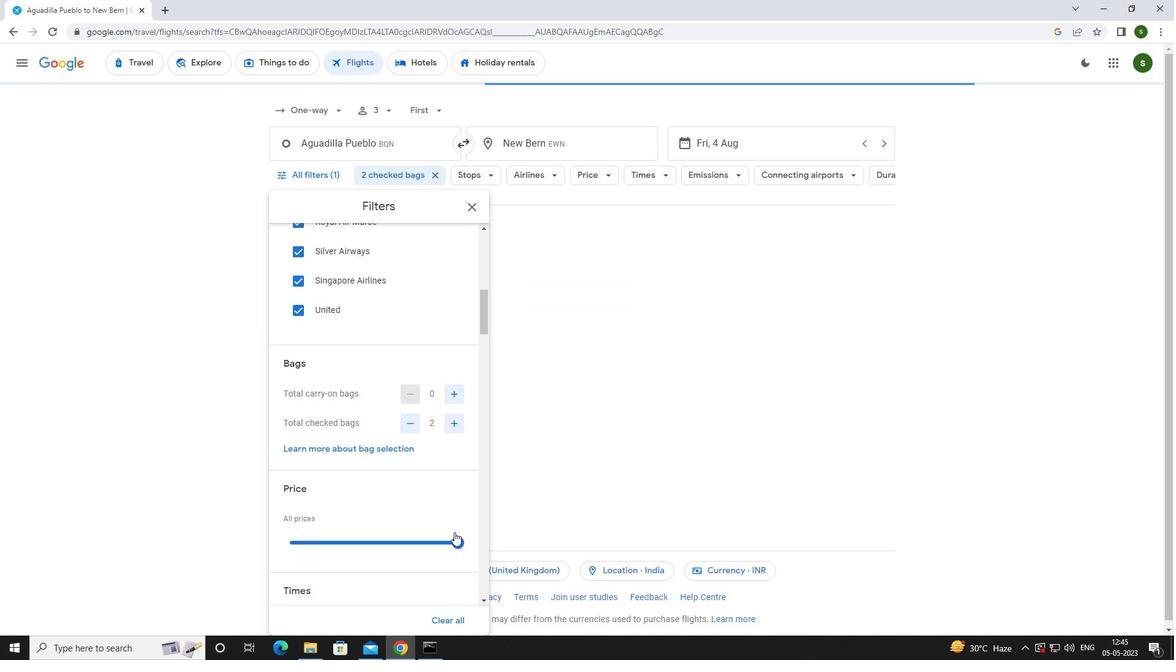 
Action: Mouse pressed left at (457, 538)
Screenshot: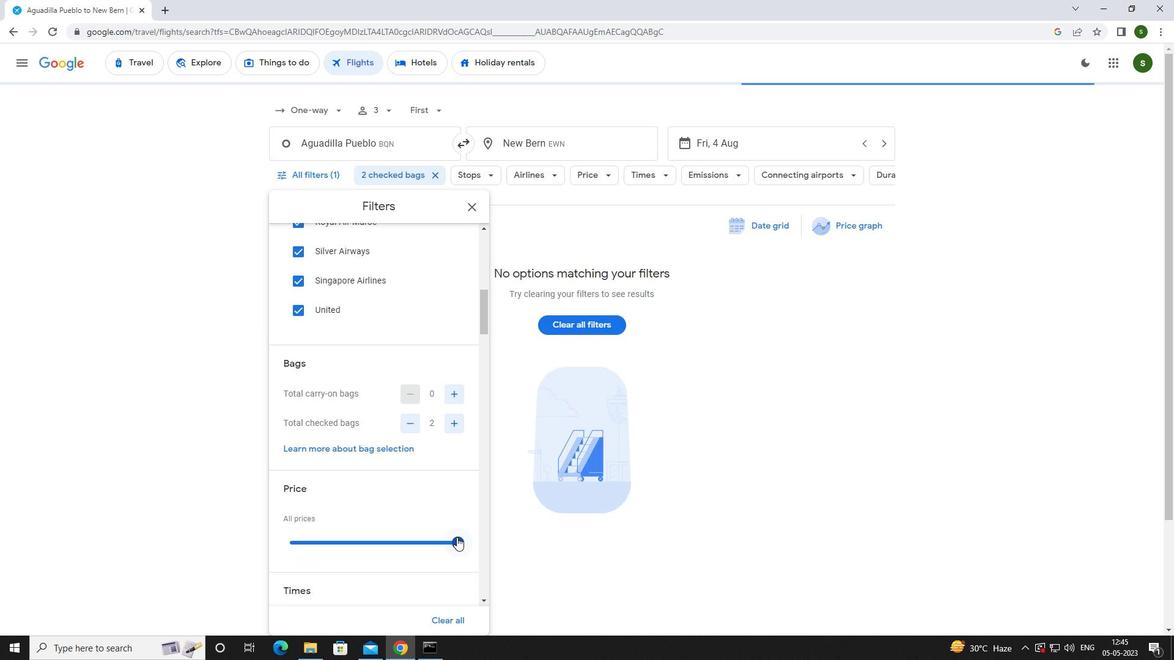 
Action: Mouse moved to (457, 538)
Screenshot: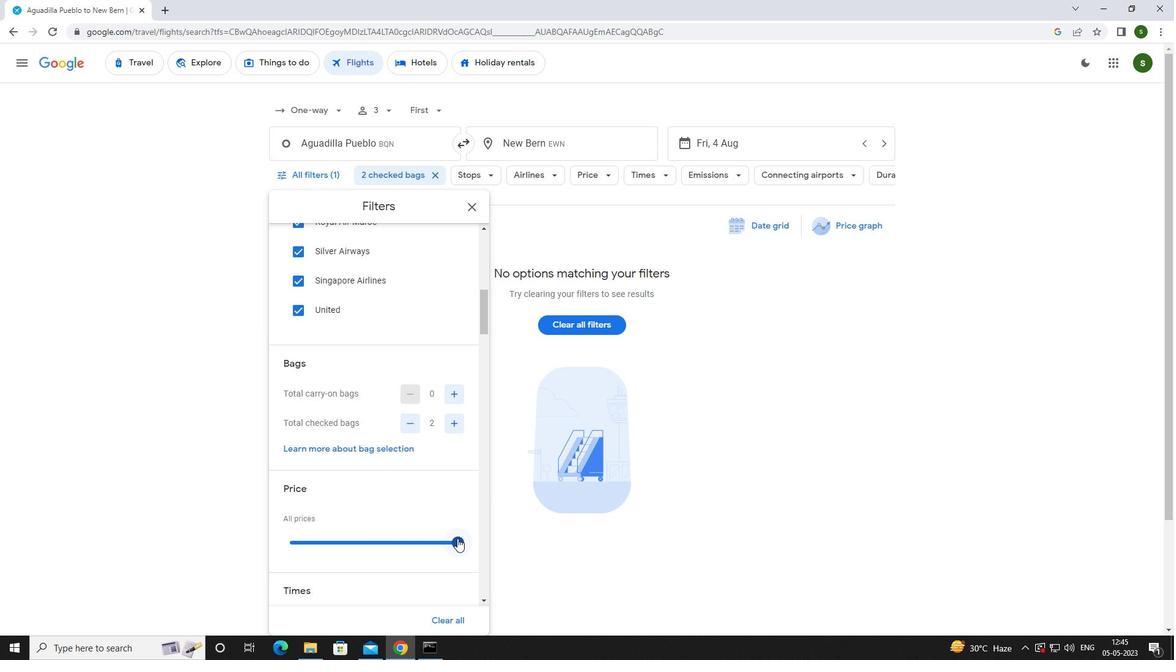 
Action: Mouse scrolled (457, 538) with delta (0, 0)
Screenshot: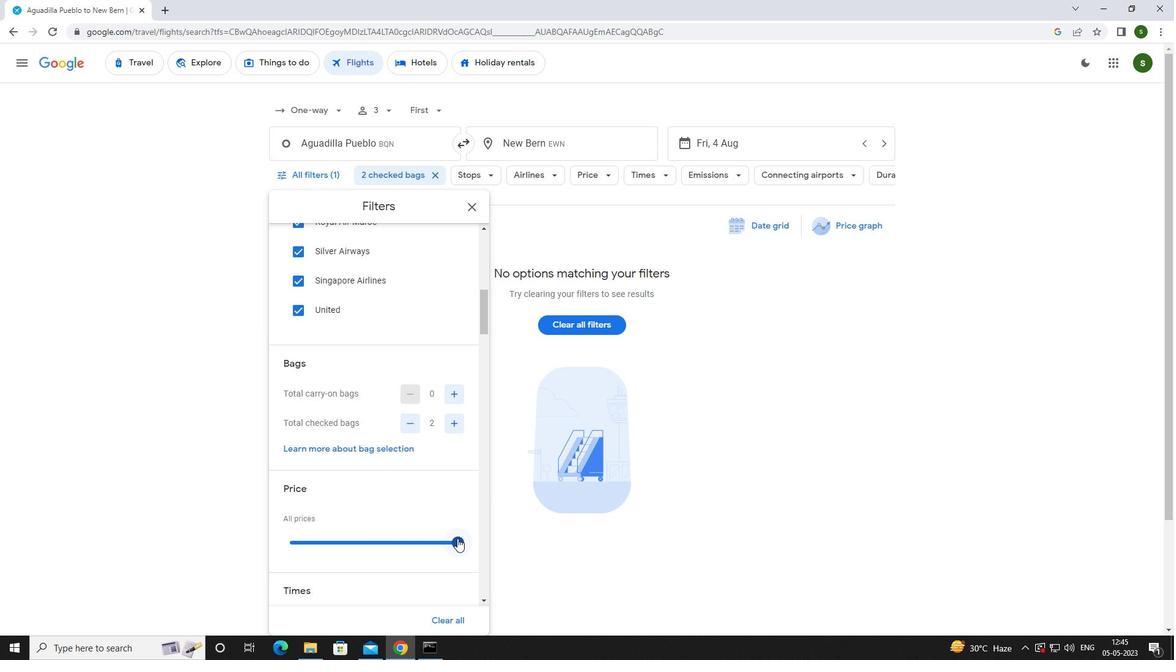 
Action: Mouse scrolled (457, 538) with delta (0, 0)
Screenshot: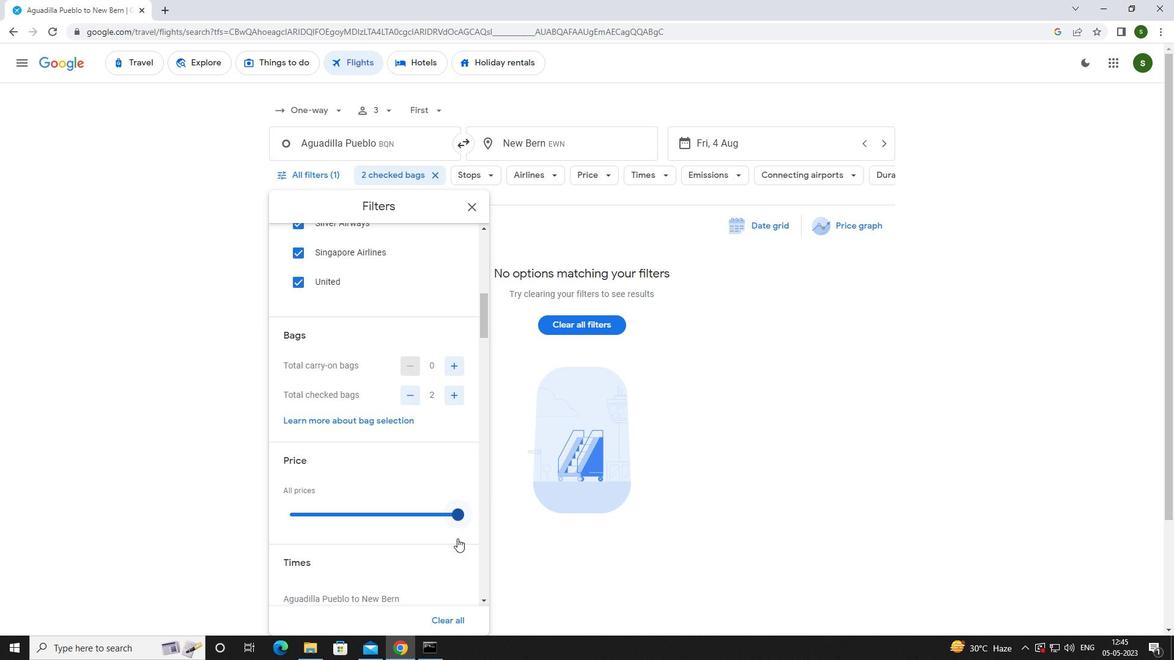 
Action: Mouse scrolled (457, 538) with delta (0, 0)
Screenshot: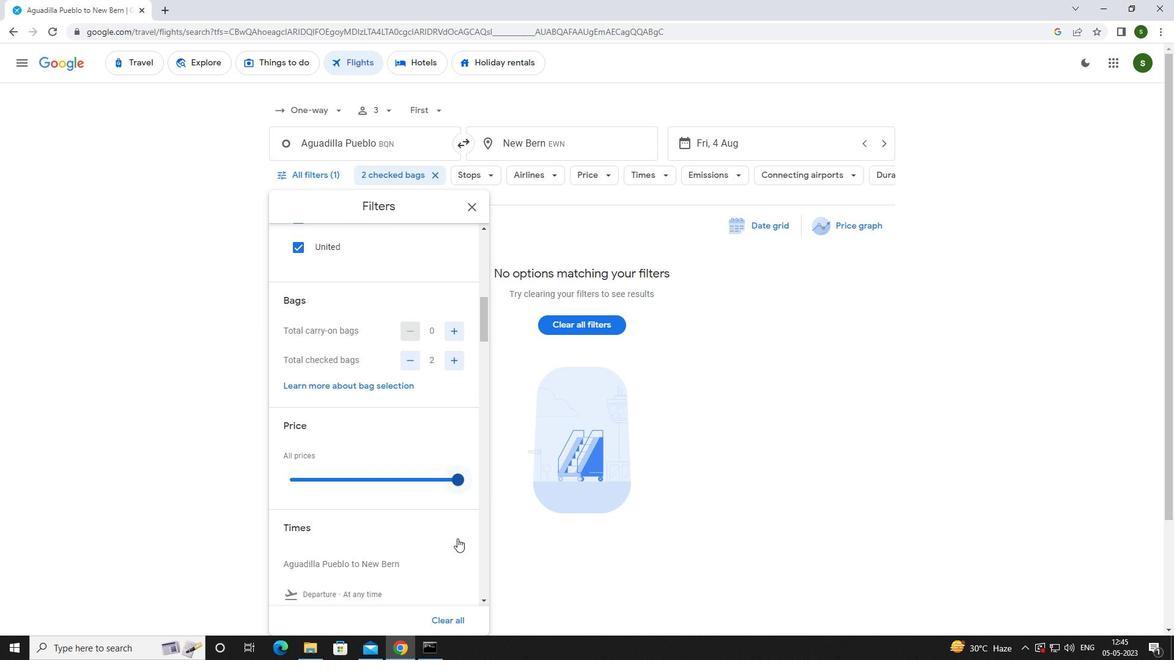 
Action: Mouse moved to (288, 500)
Screenshot: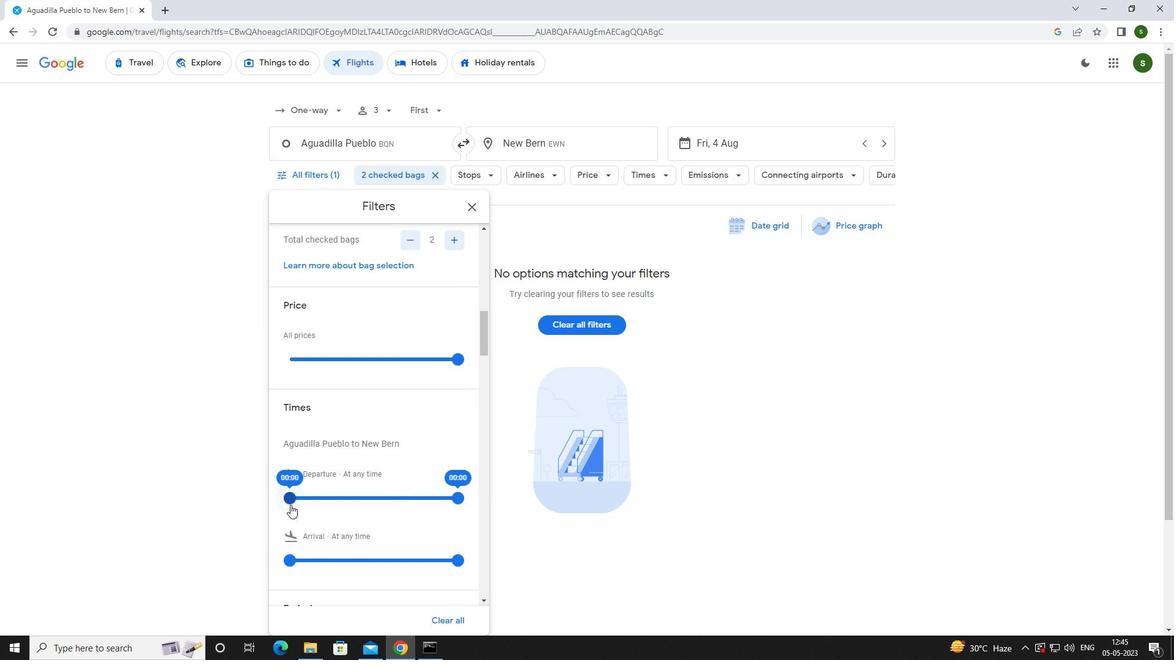 
Action: Mouse pressed left at (288, 500)
Screenshot: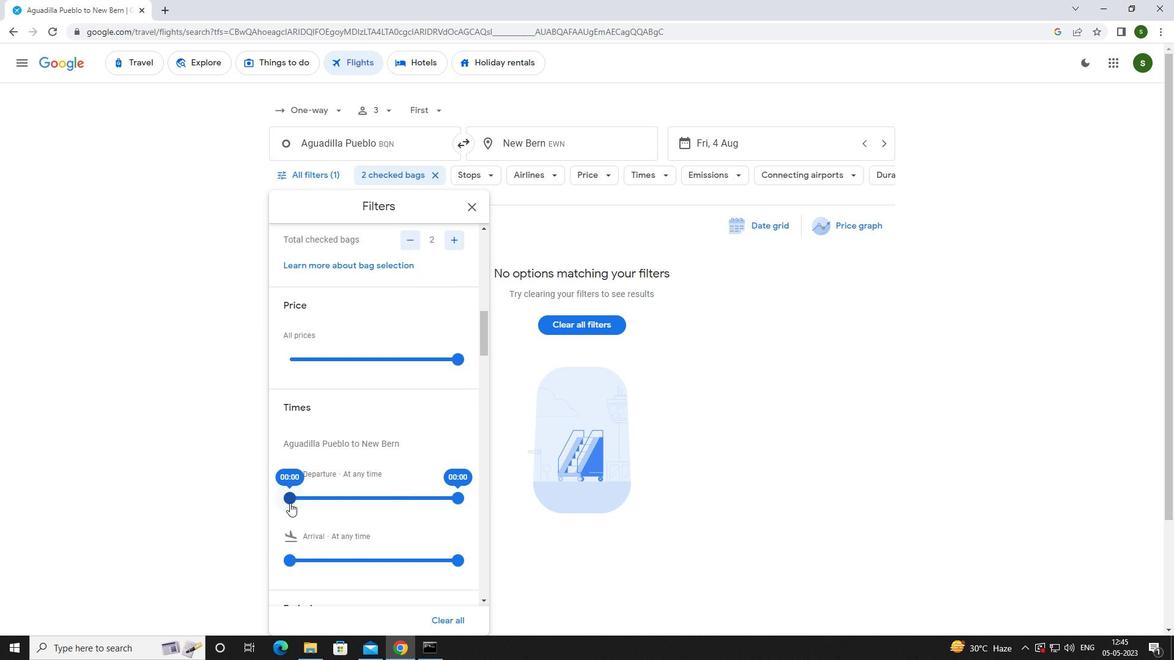 
Action: Mouse moved to (527, 522)
Screenshot: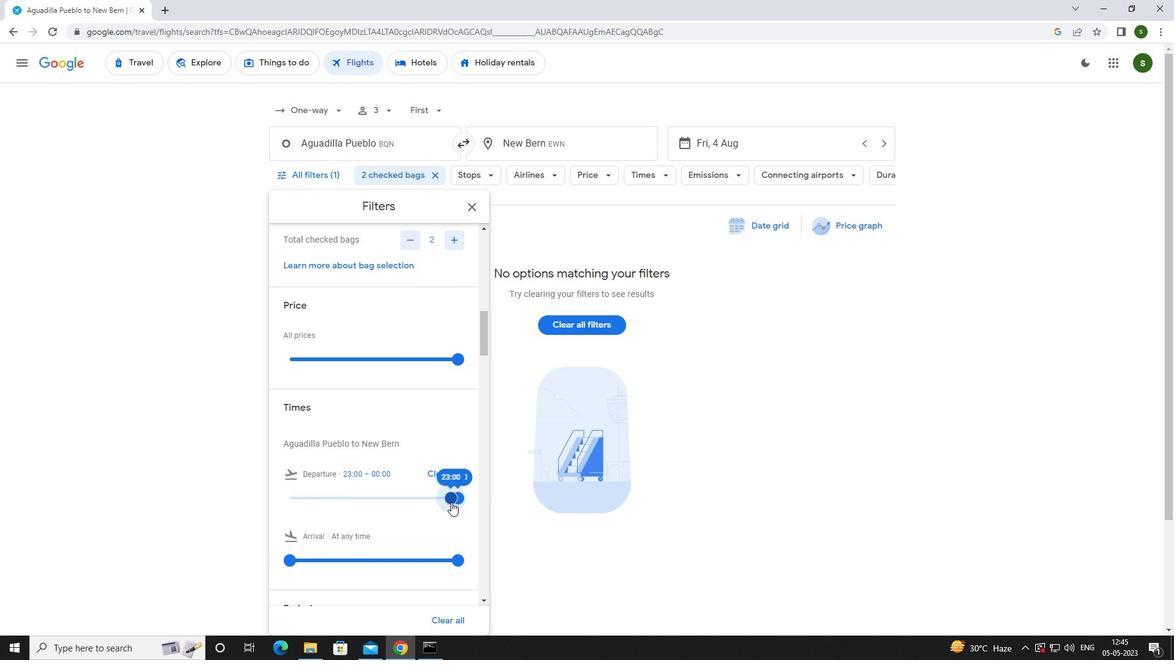 
Action: Mouse pressed left at (527, 522)
Screenshot: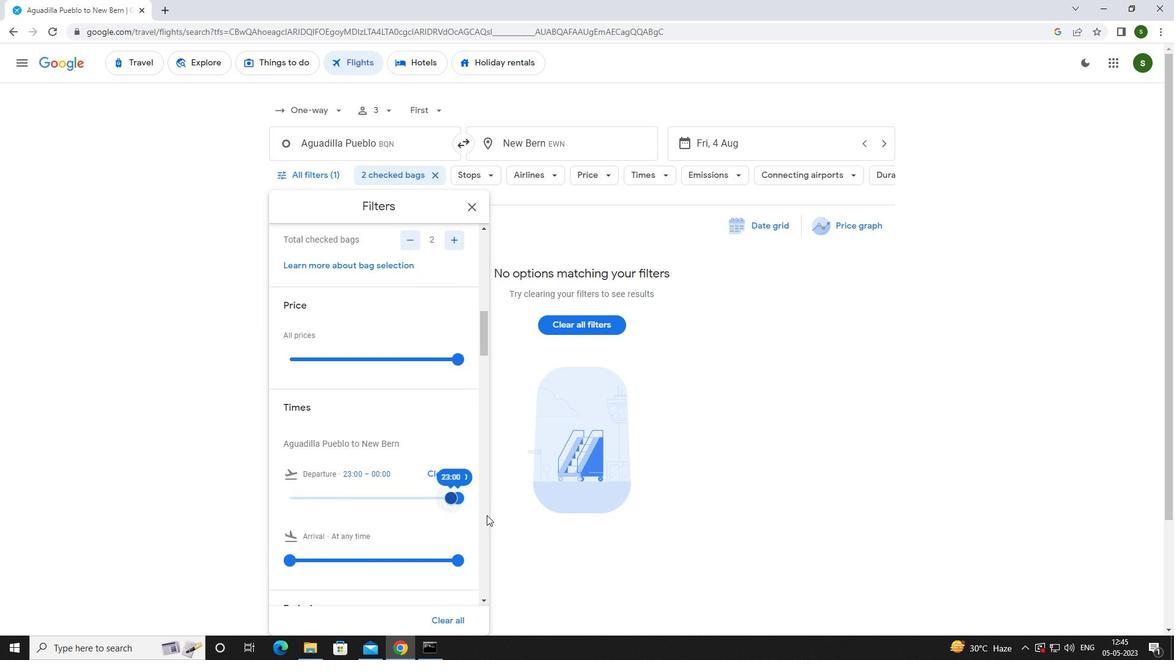 
Action: Mouse moved to (528, 521)
Screenshot: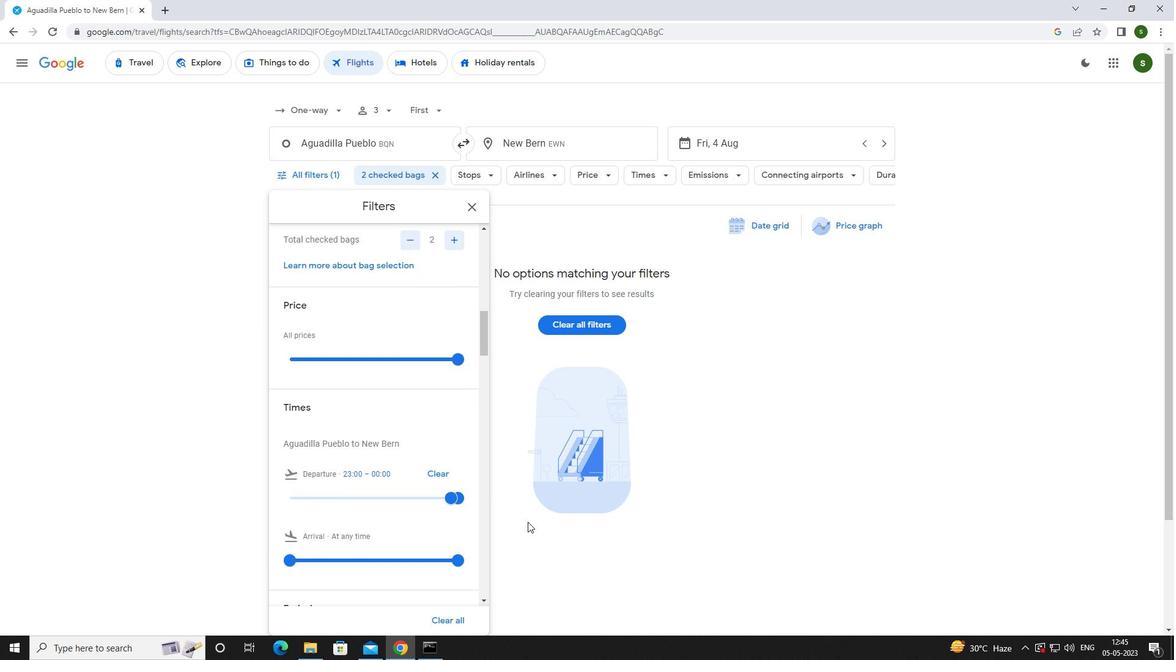 
